 Task: Forward email with the signature Hope Brown with the subject Congratulations on a promotion from softage.8@softage.net to softage.1@softage.net and softage.2@softage.net with BCC to softage.3@softage.net with the message Could you please provide a breakdown of the project assumptions document?
Action: Mouse moved to (1212, 186)
Screenshot: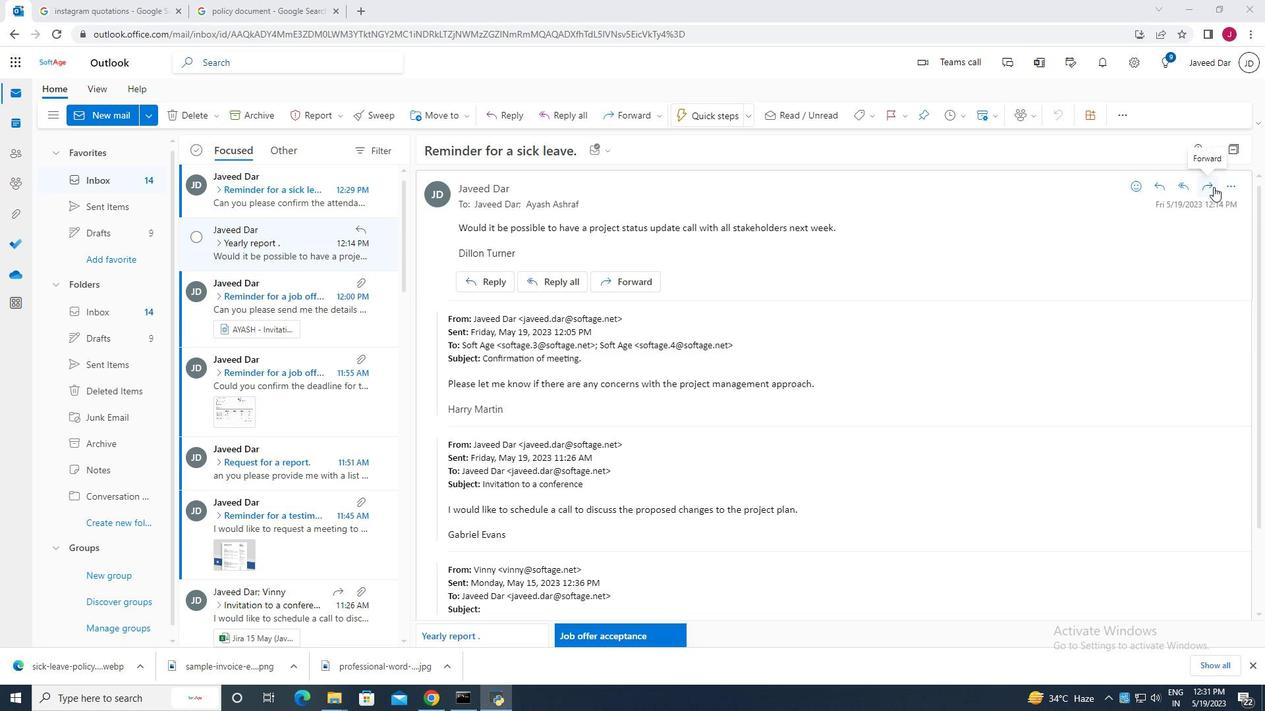 
Action: Mouse pressed left at (1212, 186)
Screenshot: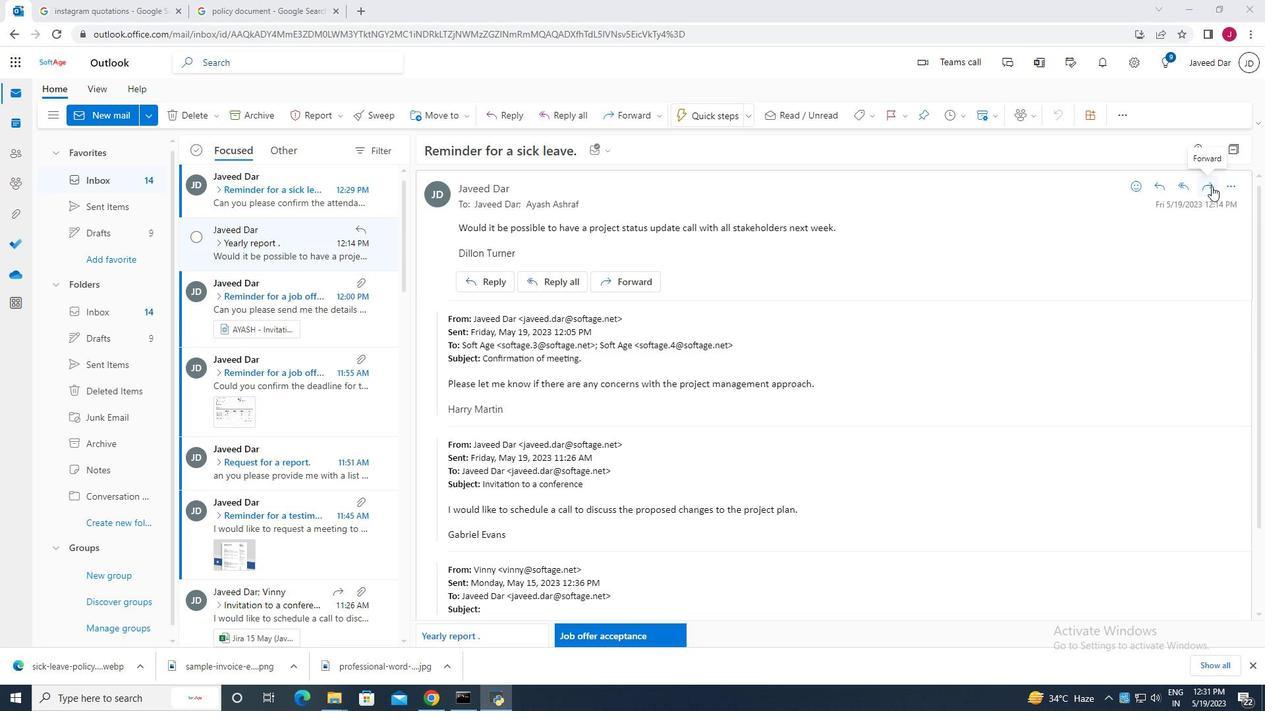 
Action: Mouse moved to (514, 253)
Screenshot: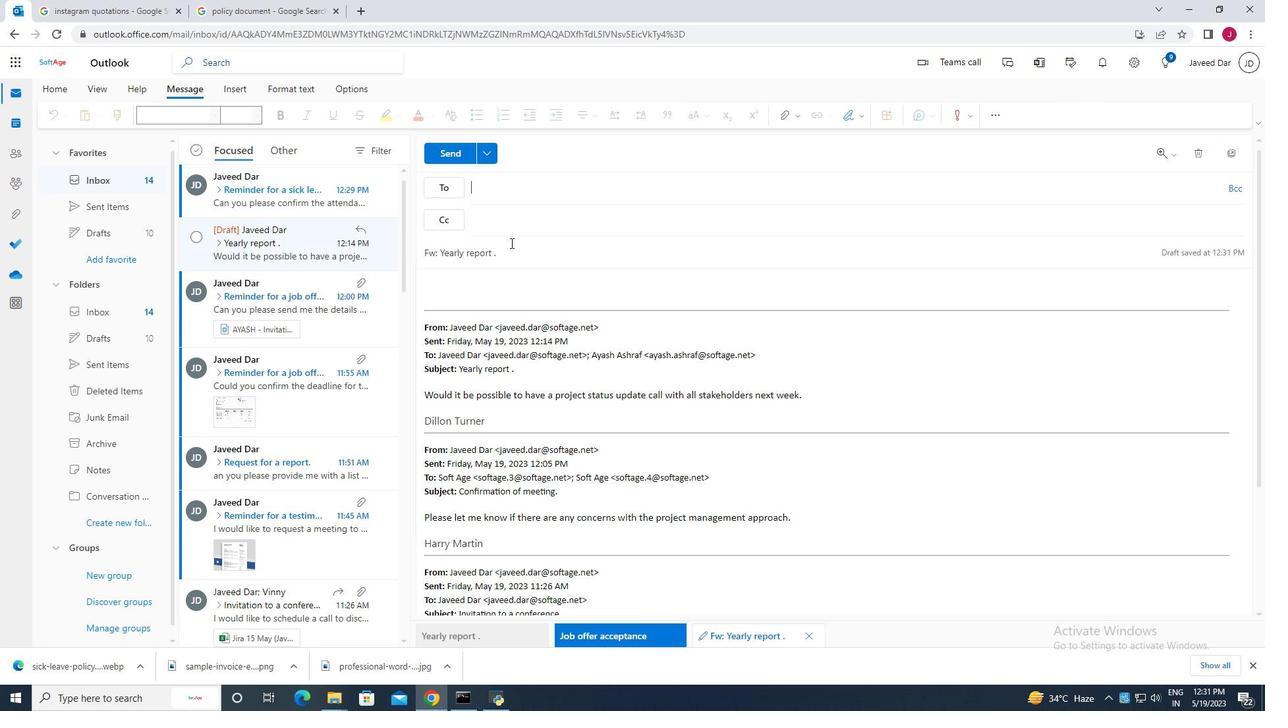
Action: Mouse pressed left at (514, 253)
Screenshot: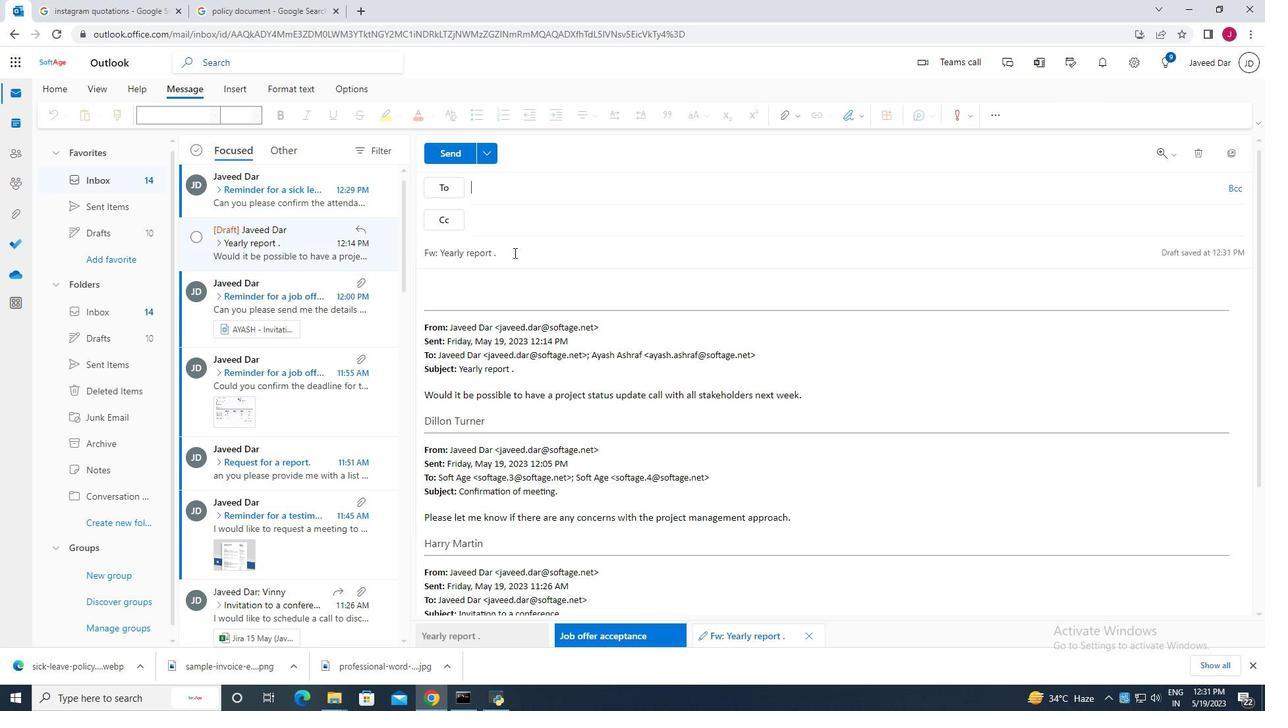 
Action: Mouse moved to (514, 253)
Screenshot: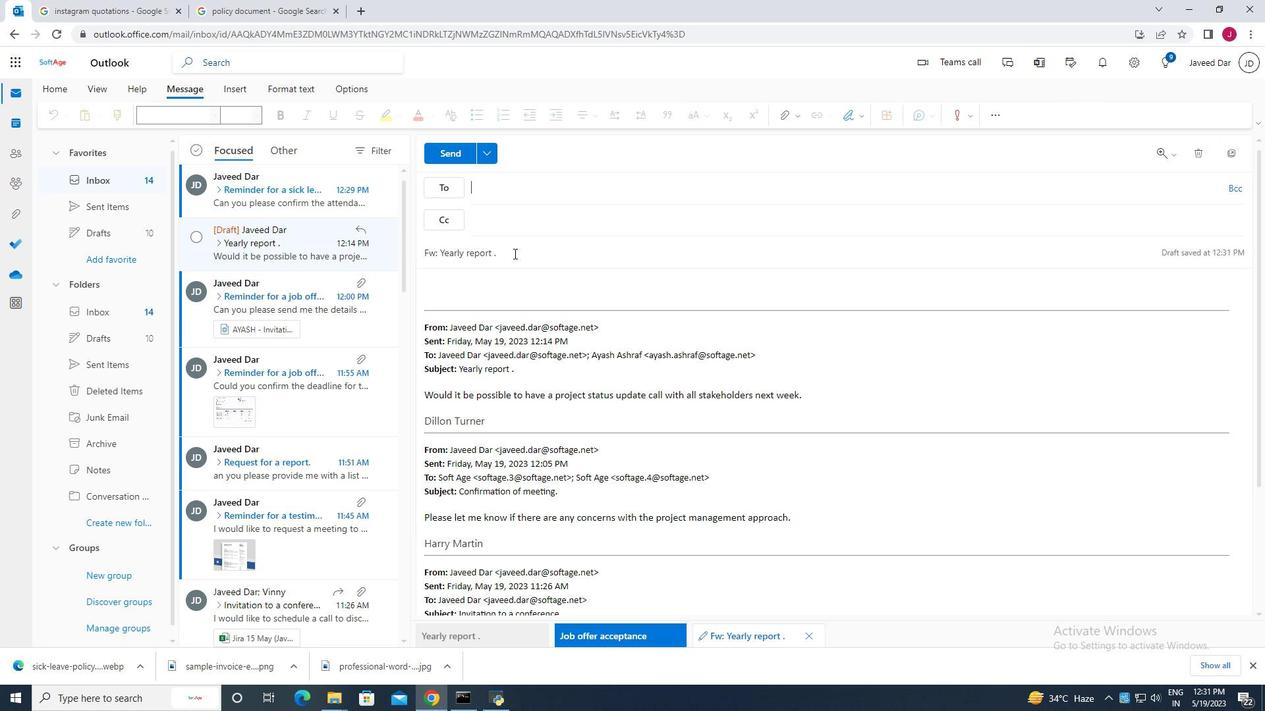 
Action: Key pressed <Key.backspace><Key.backspace><Key.backspace><Key.backspace><Key.backspace><Key.backspace><Key.backspace><Key.backspace><Key.backspace><Key.backspace><Key.backspace><Key.backspace><Key.backspace><Key.backspace><Key.backspace><Key.backspace><Key.backspace><Key.backspace><Key.backspace><Key.backspace><Key.backspace><Key.backspace><Key.caps_lock>C<Key.caps_lock>ongratulations<Key.space>on<Key.space>a<Key.space>promotion<Key.space>
Screenshot: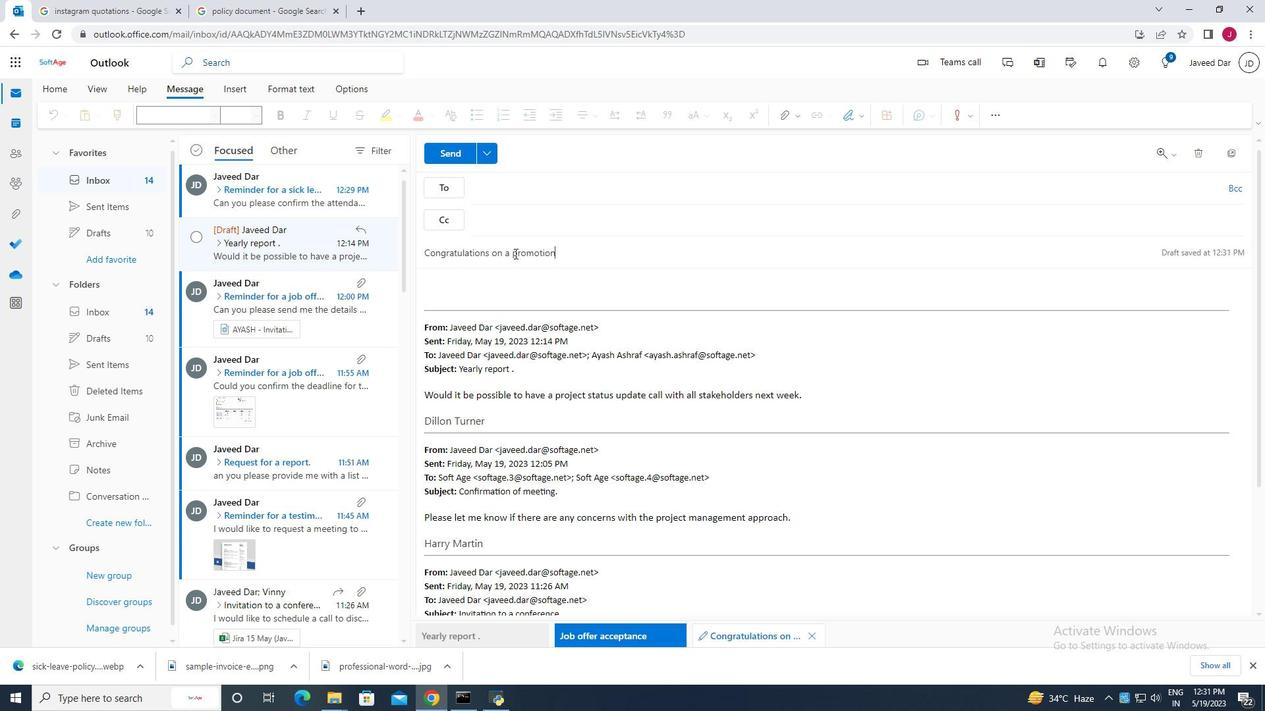 
Action: Mouse moved to (510, 285)
Screenshot: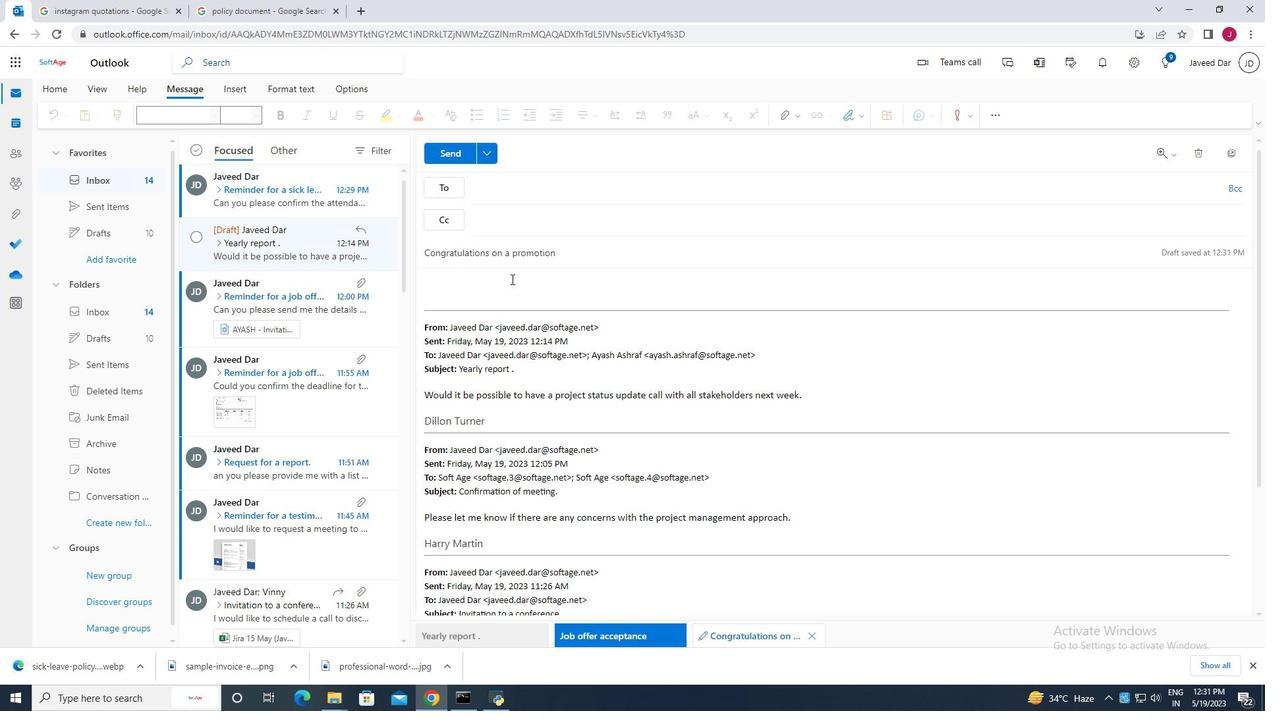 
Action: Mouse pressed left at (510, 285)
Screenshot: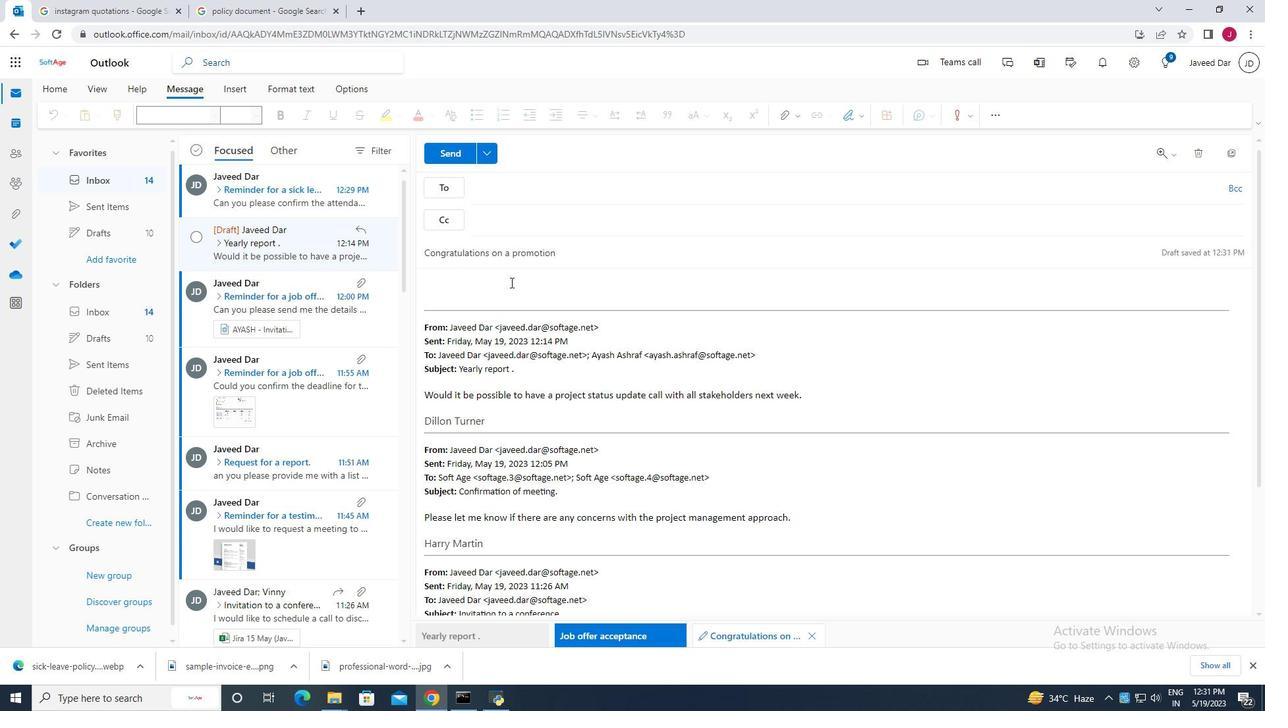 
Action: Mouse moved to (511, 285)
Screenshot: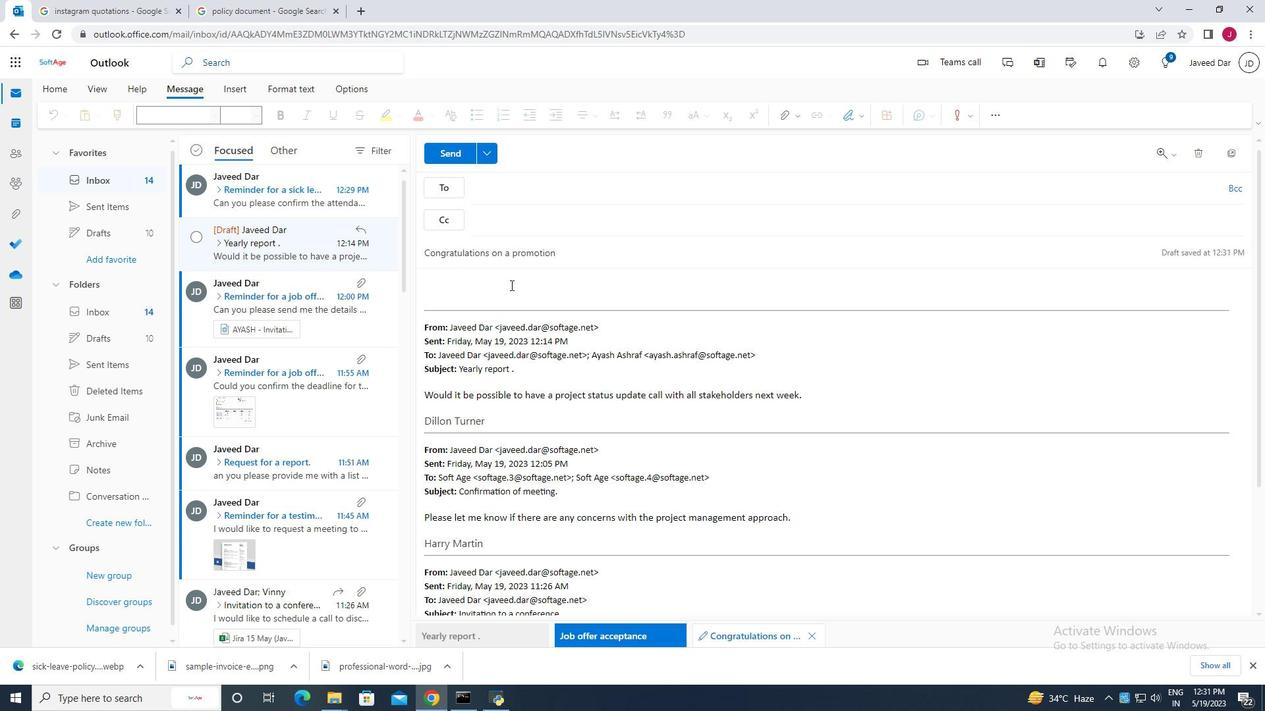 
Action: Key pressed <Key.caps_lock>C<Key.caps_lock>ould<Key.space>you<Key.space>please<Key.space>provide<Key.space>a<Key.space>breakdown<Key.space>of<Key.space>the<Key.space>projec<Key.space><Key.backspace>t<Key.space>assumo<Key.backspace>ptions<Key.space>document.
Screenshot: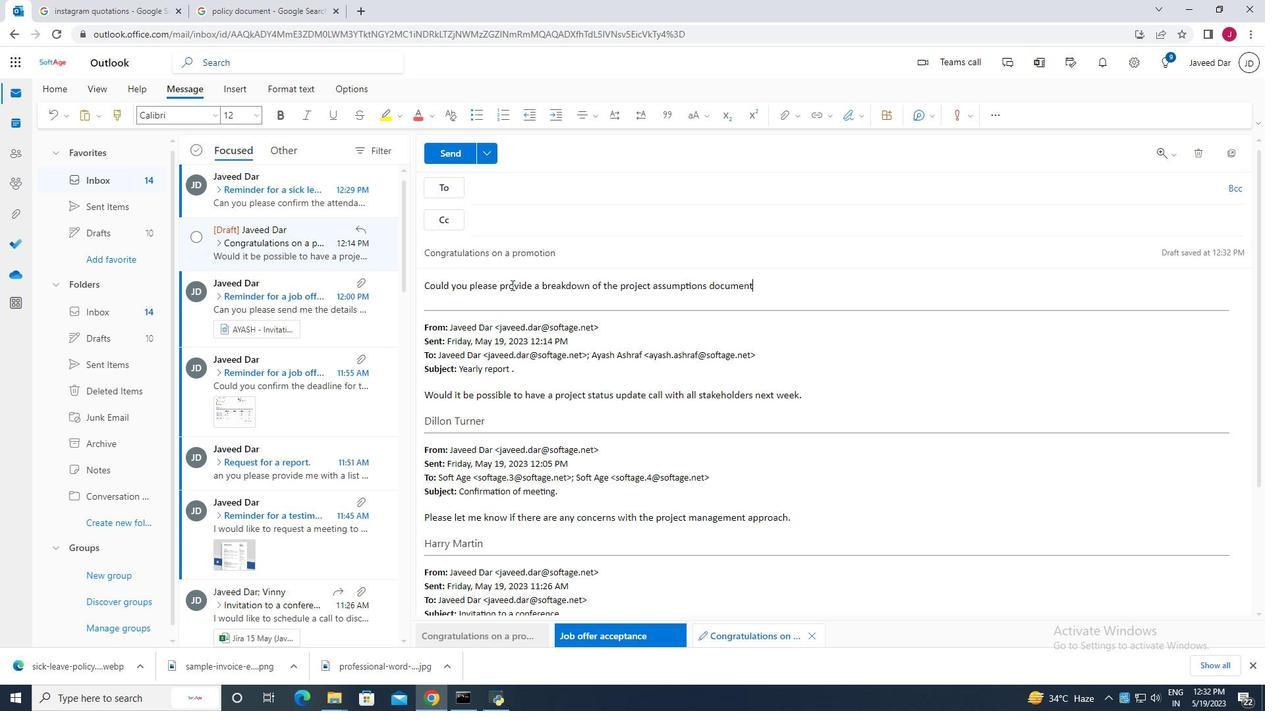 
Action: Mouse moved to (853, 117)
Screenshot: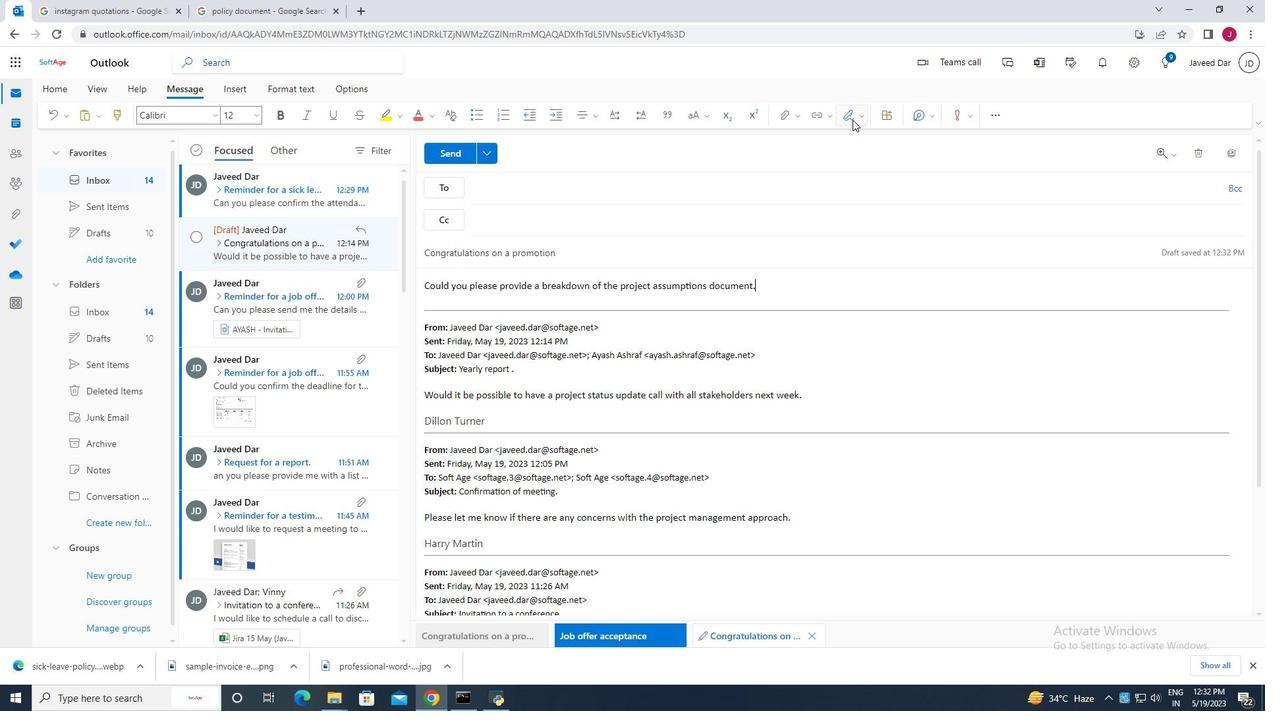 
Action: Mouse pressed left at (853, 117)
Screenshot: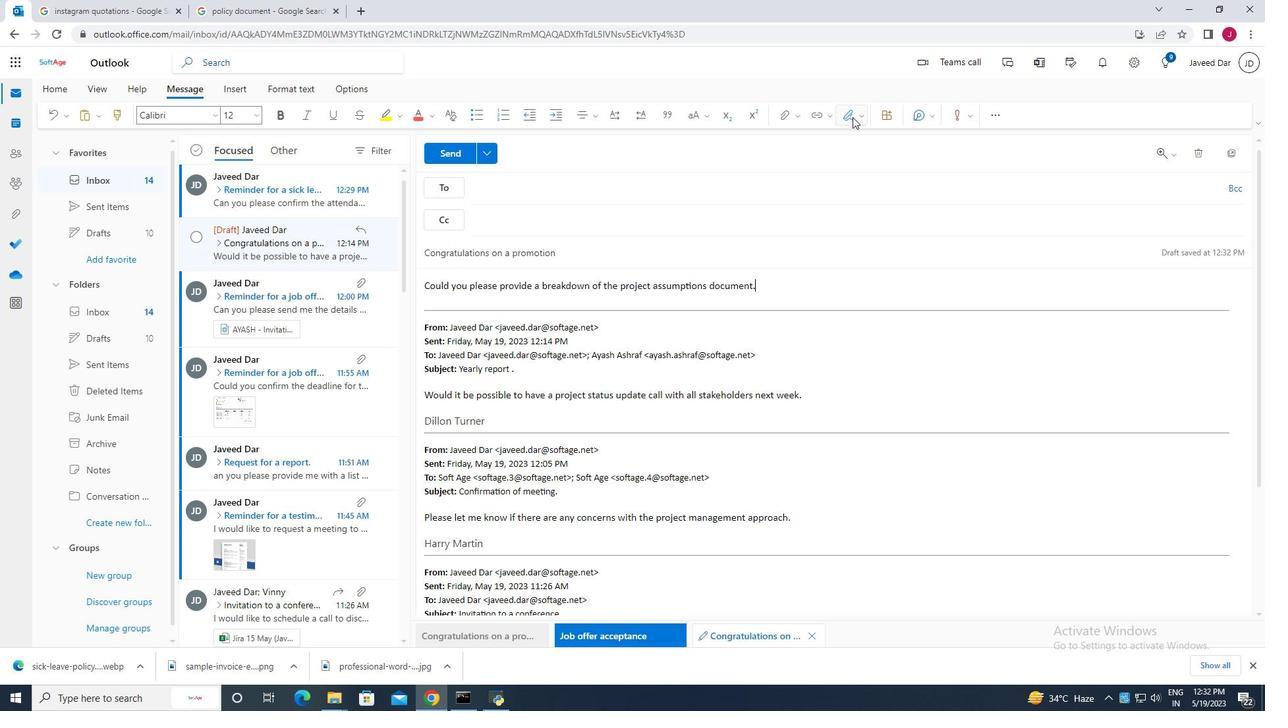 
Action: Mouse moved to (833, 168)
Screenshot: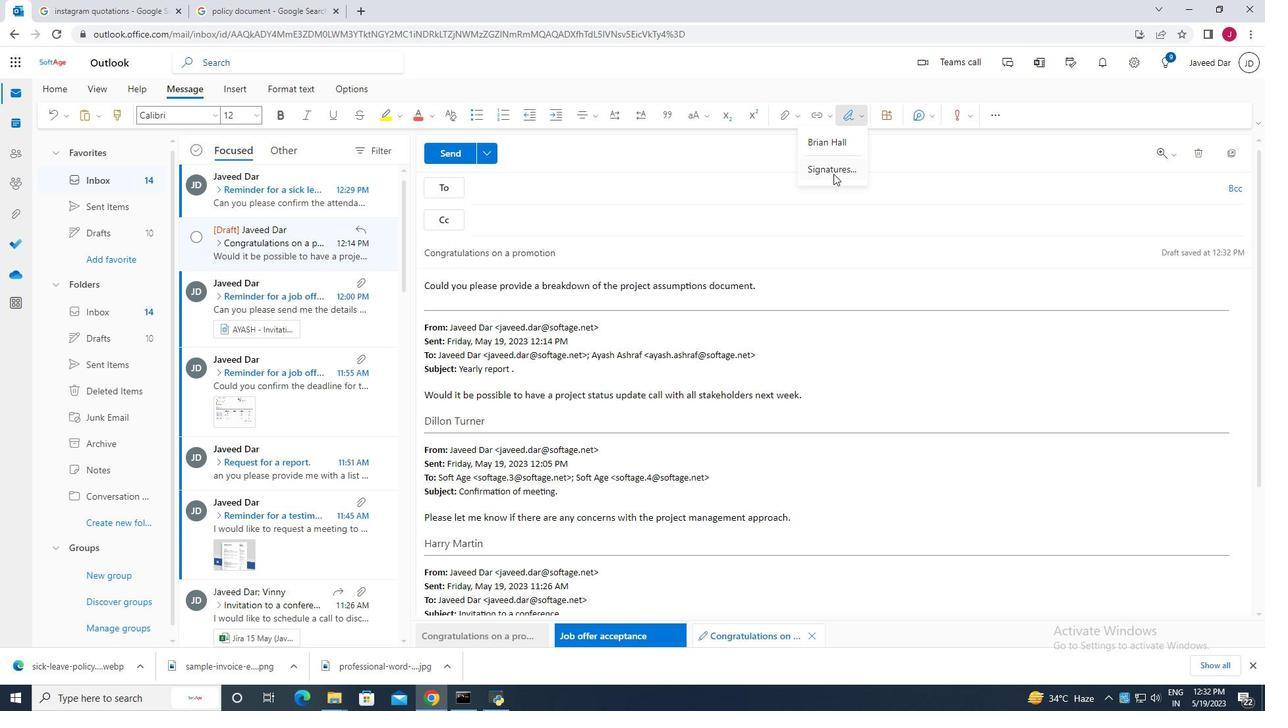 
Action: Mouse pressed left at (833, 168)
Screenshot: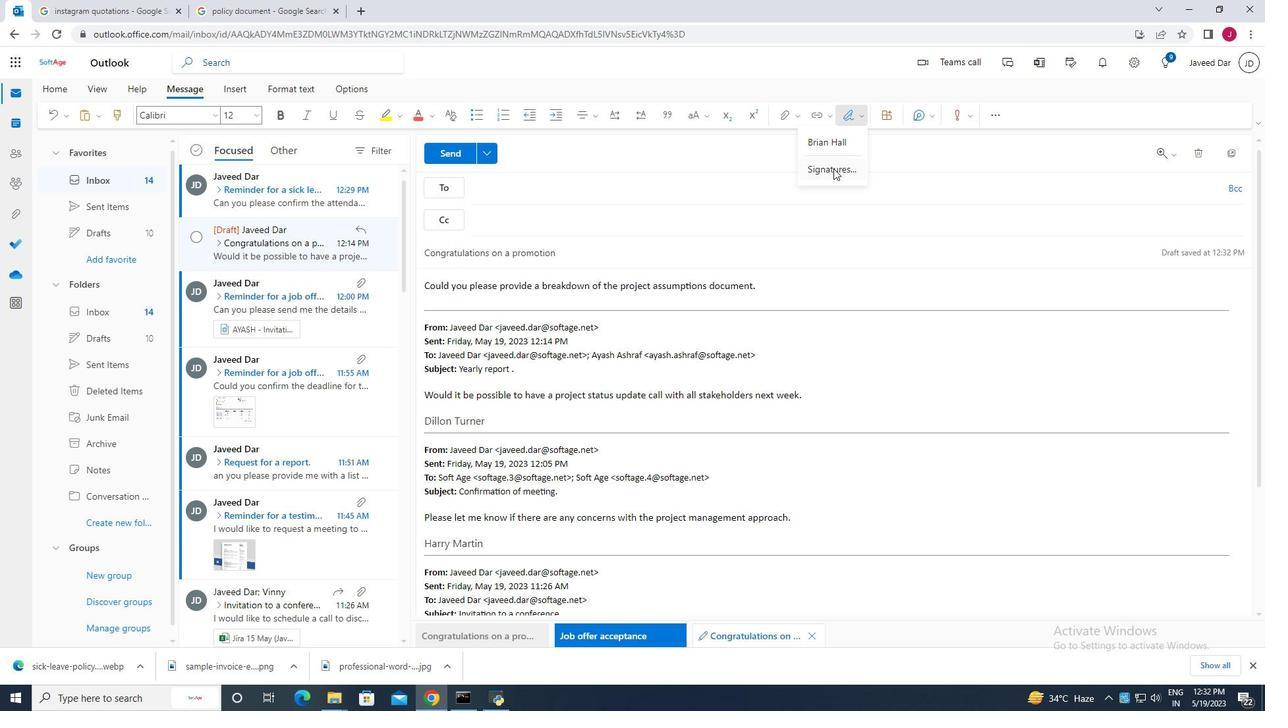 
Action: Mouse moved to (889, 222)
Screenshot: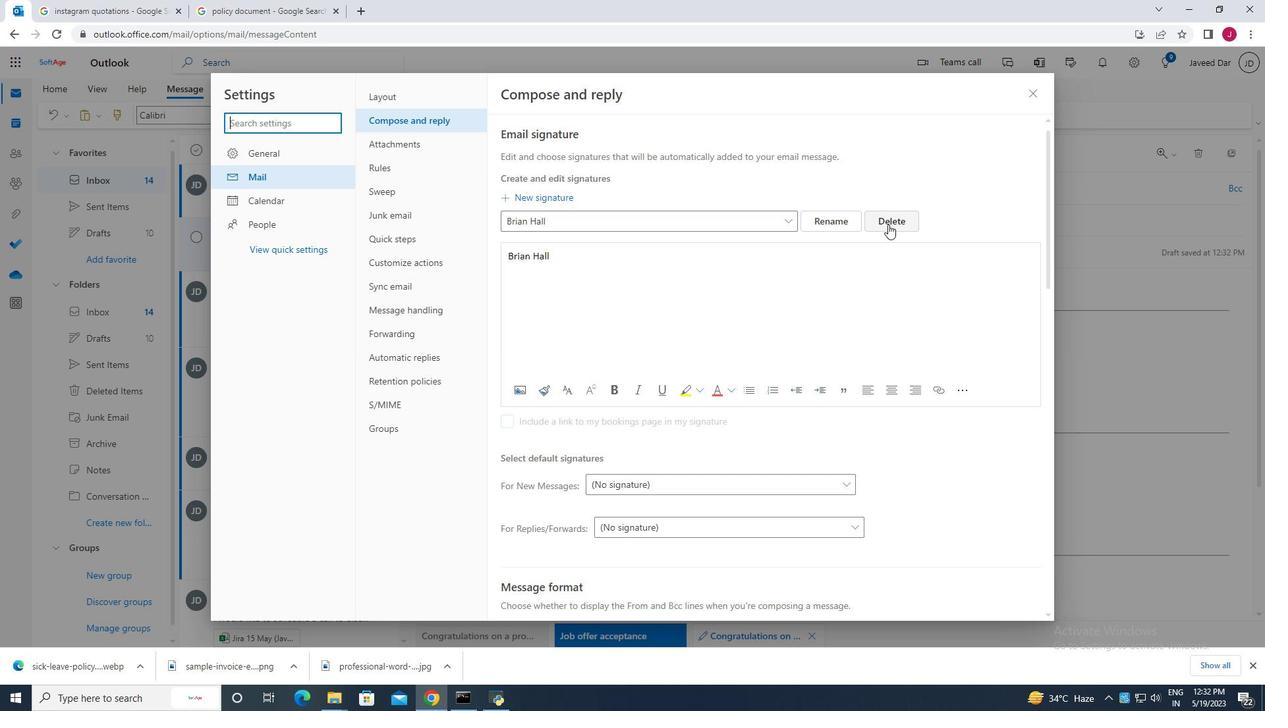 
Action: Mouse pressed left at (889, 222)
Screenshot: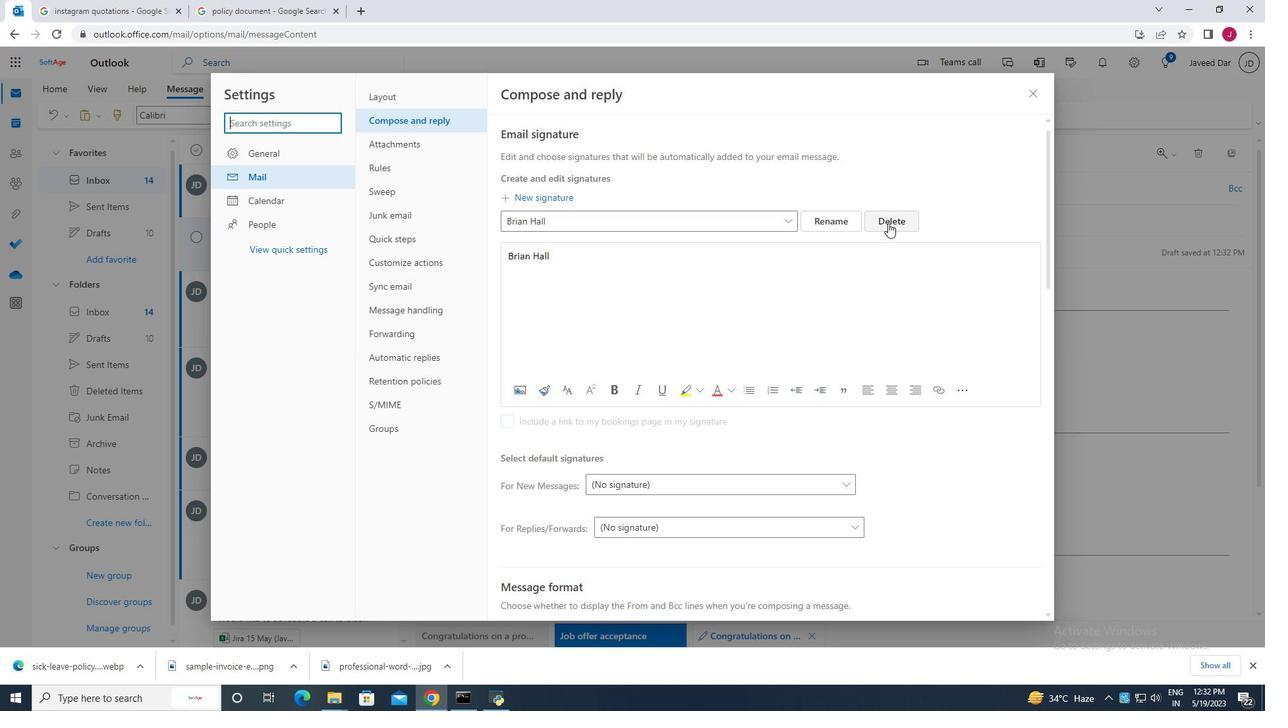 
Action: Mouse moved to (671, 222)
Screenshot: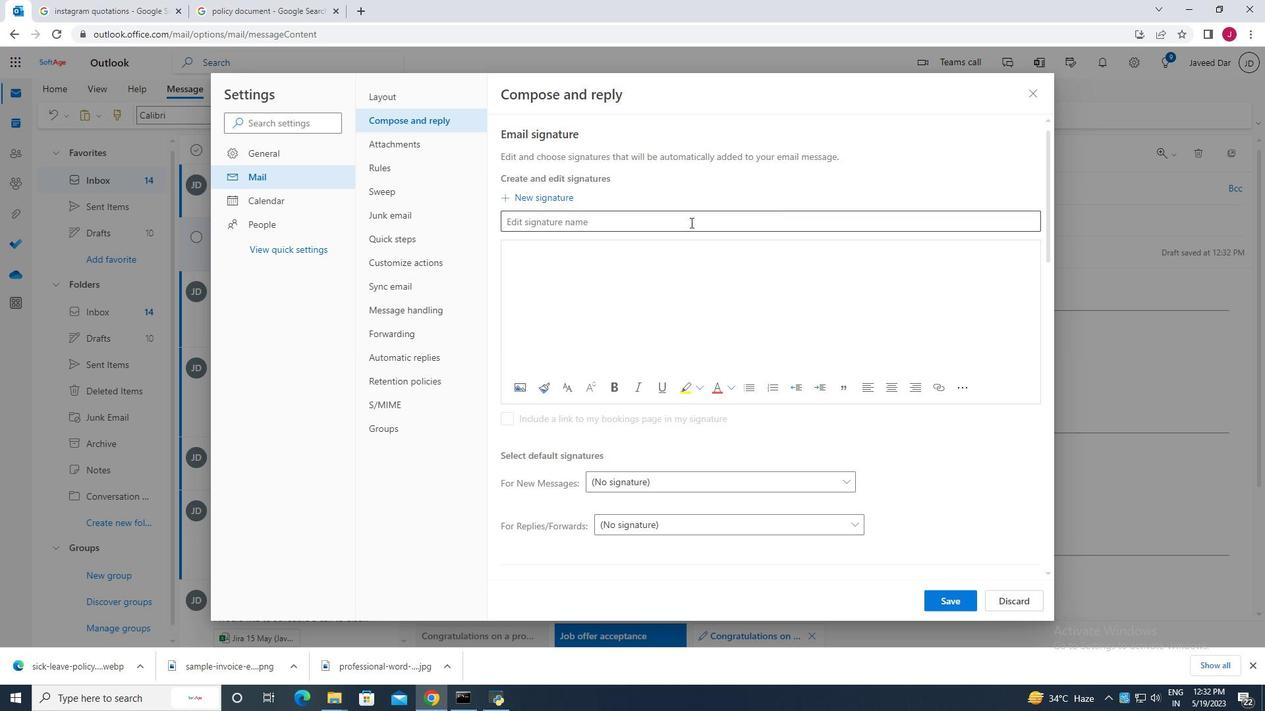 
Action: Mouse pressed left at (671, 222)
Screenshot: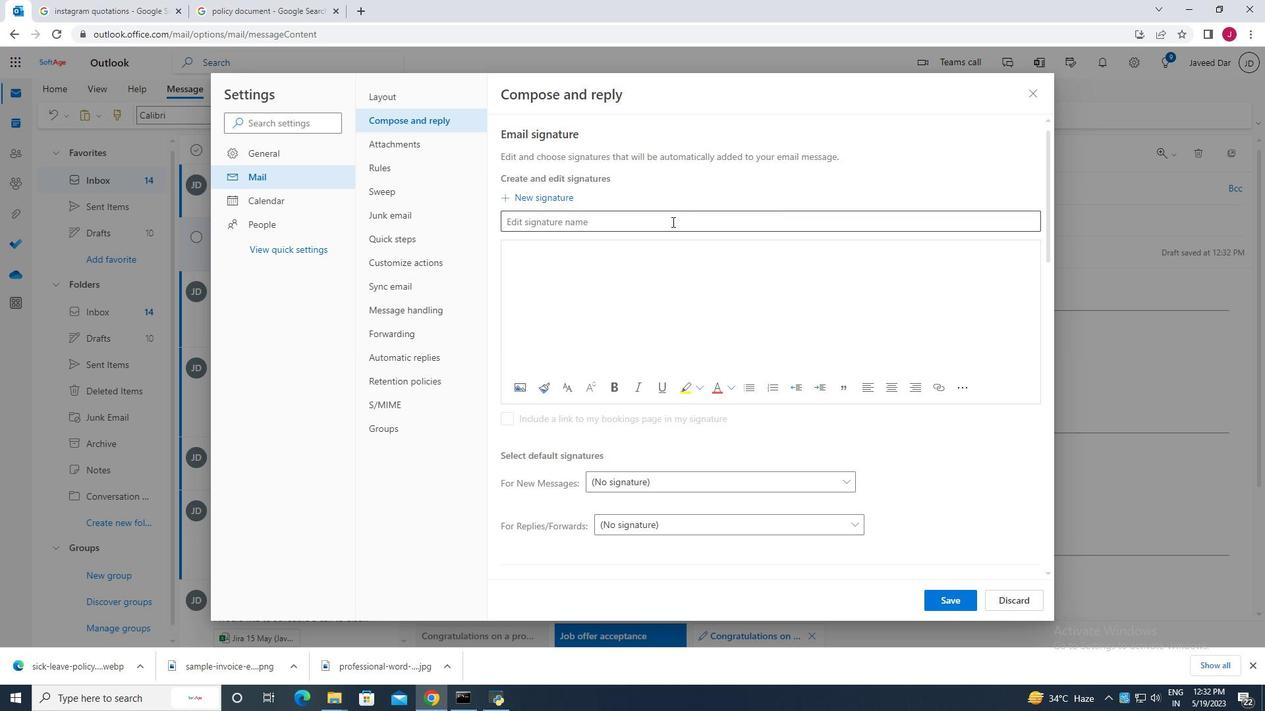 
Action: Key pressed <Key.caps_lock>H<Key.caps_lock>ope<Key.space><Key.caps_lock>B<Key.caps_lock>rown
Screenshot: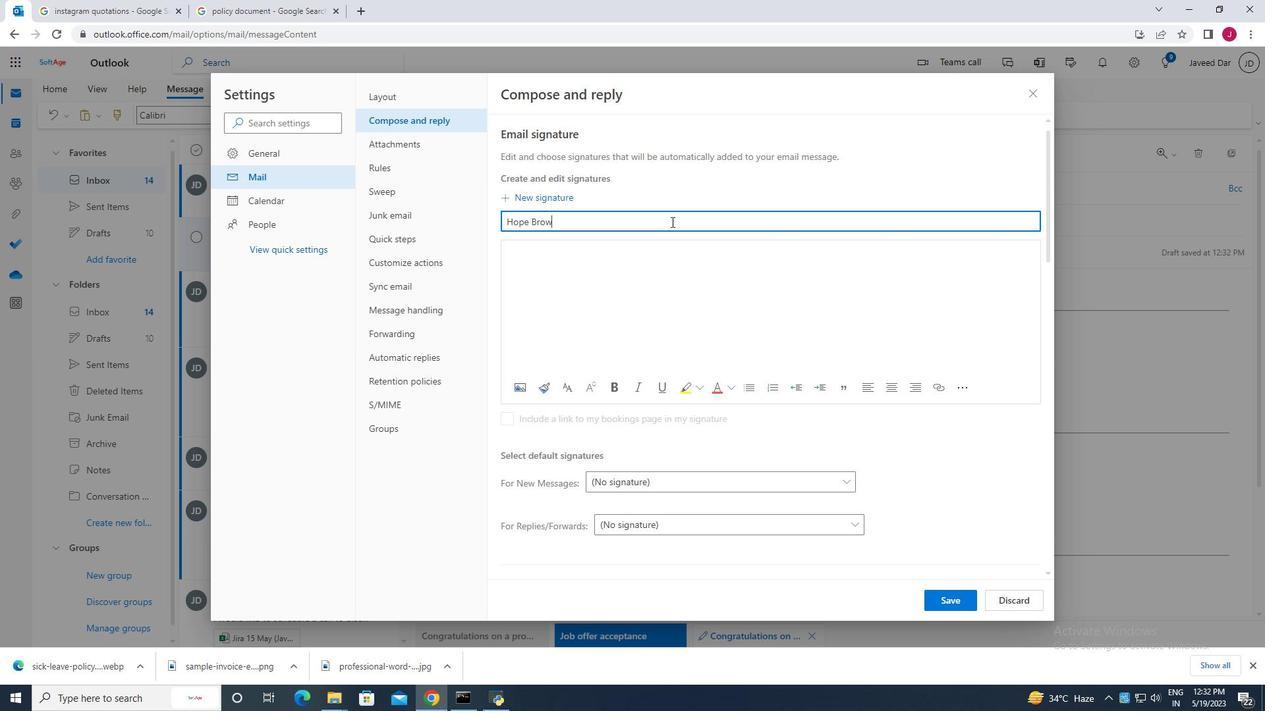 
Action: Mouse moved to (516, 257)
Screenshot: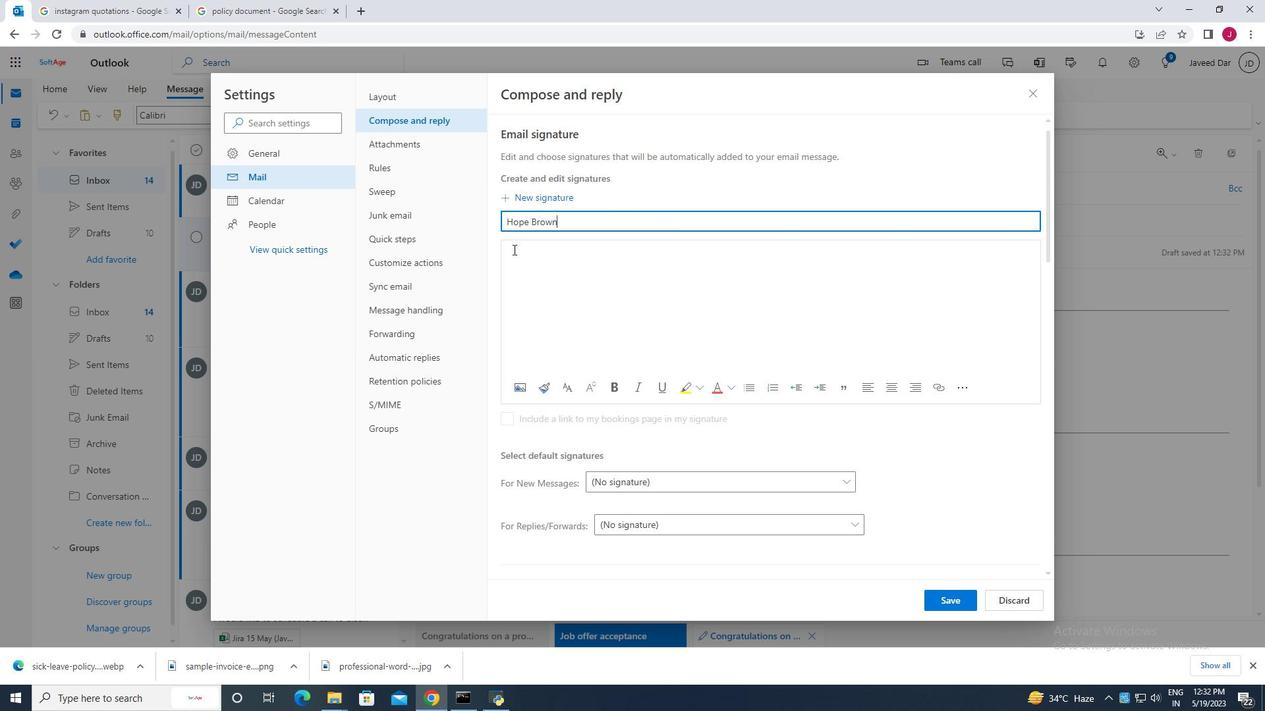 
Action: Mouse pressed left at (516, 257)
Screenshot: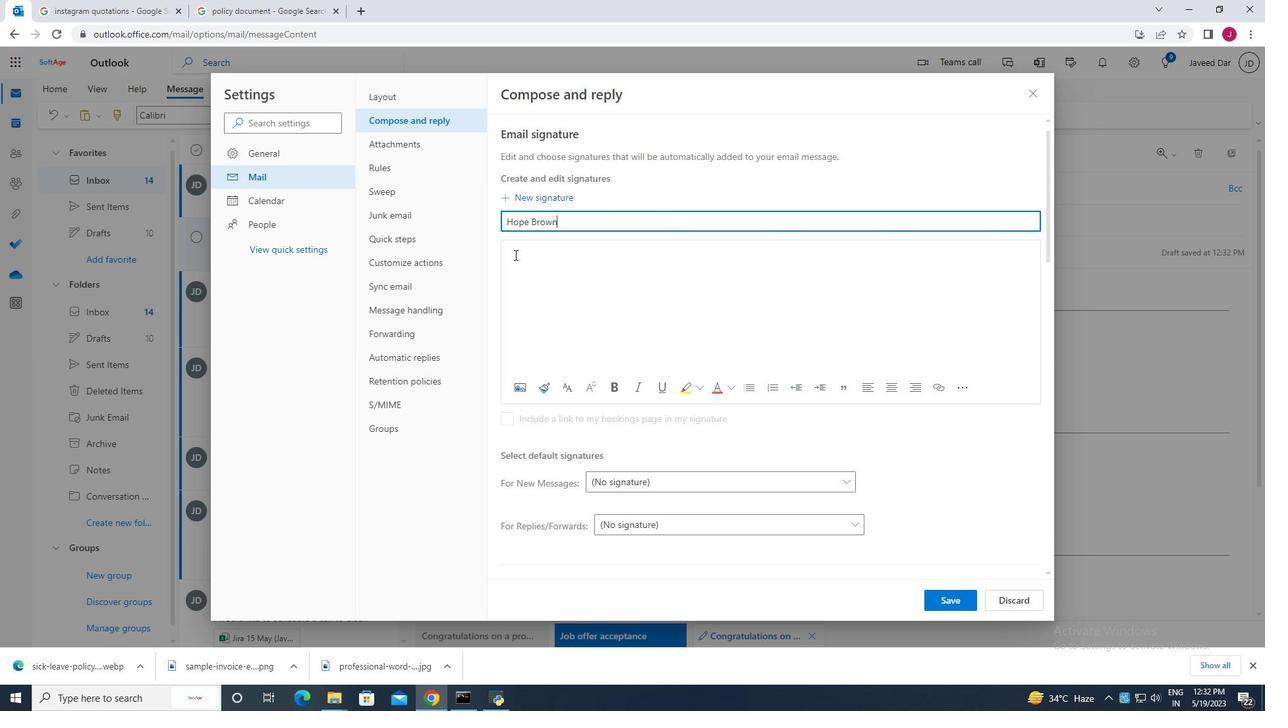 
Action: Key pressed <Key.caps_lock>H<Key.caps_lock>ope<Key.space><Key.caps_lock>B<Key.caps_lock>rown
Screenshot: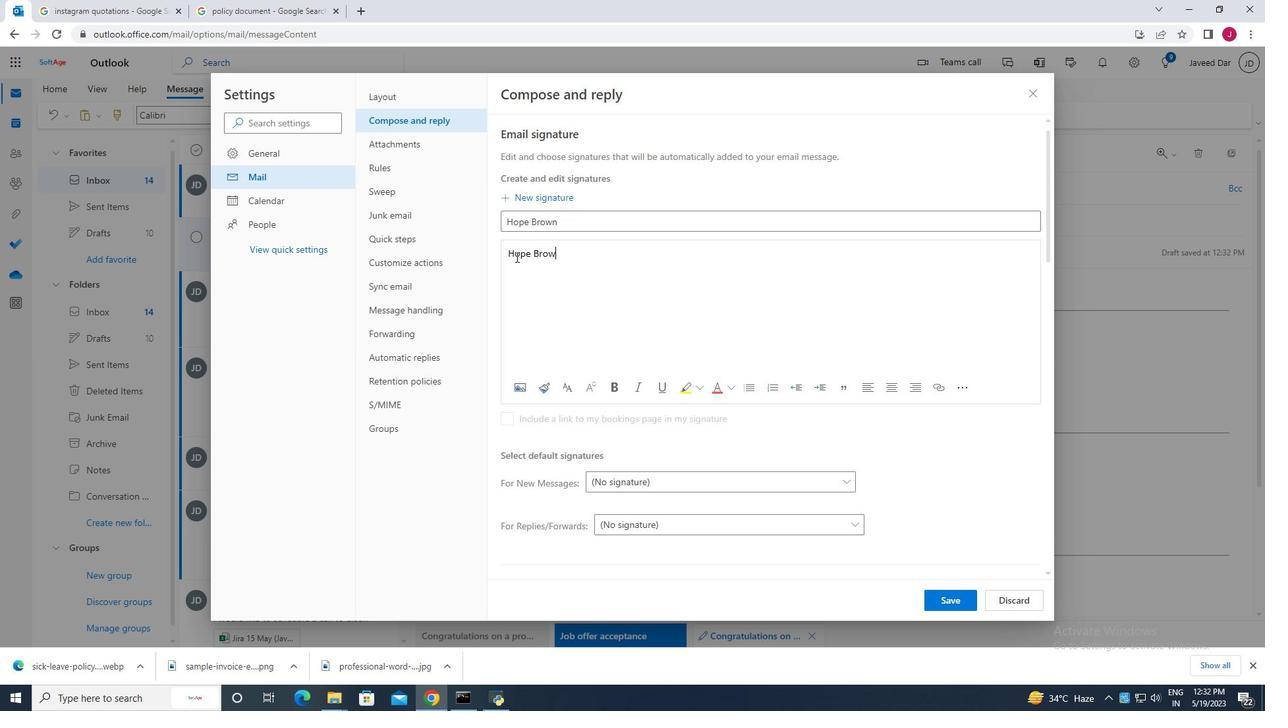 
Action: Mouse moved to (955, 599)
Screenshot: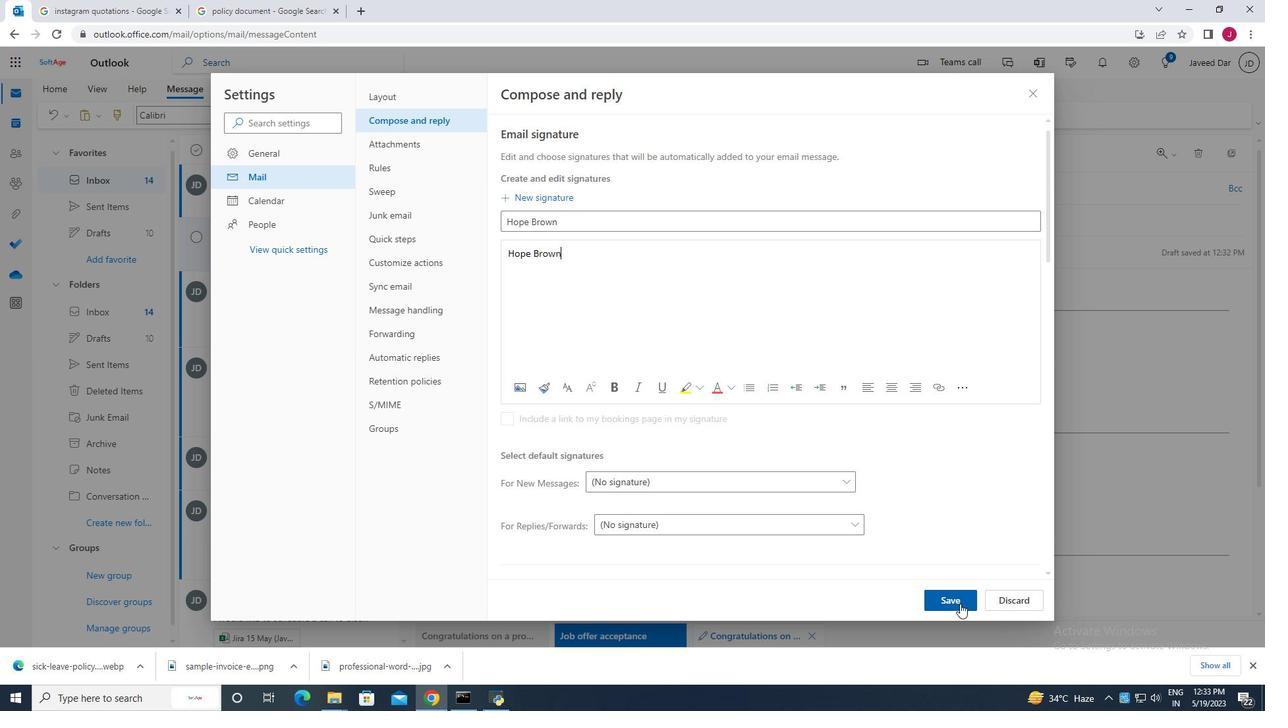 
Action: Mouse pressed left at (955, 599)
Screenshot: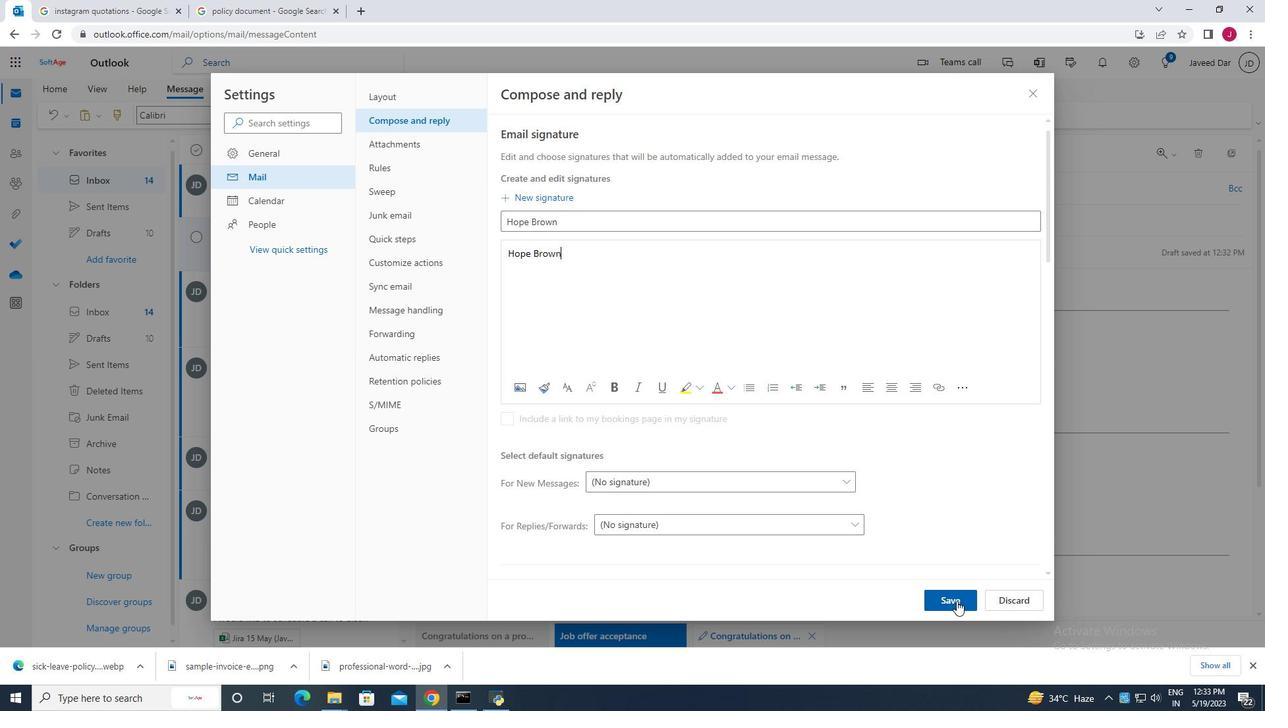
Action: Mouse moved to (1031, 98)
Screenshot: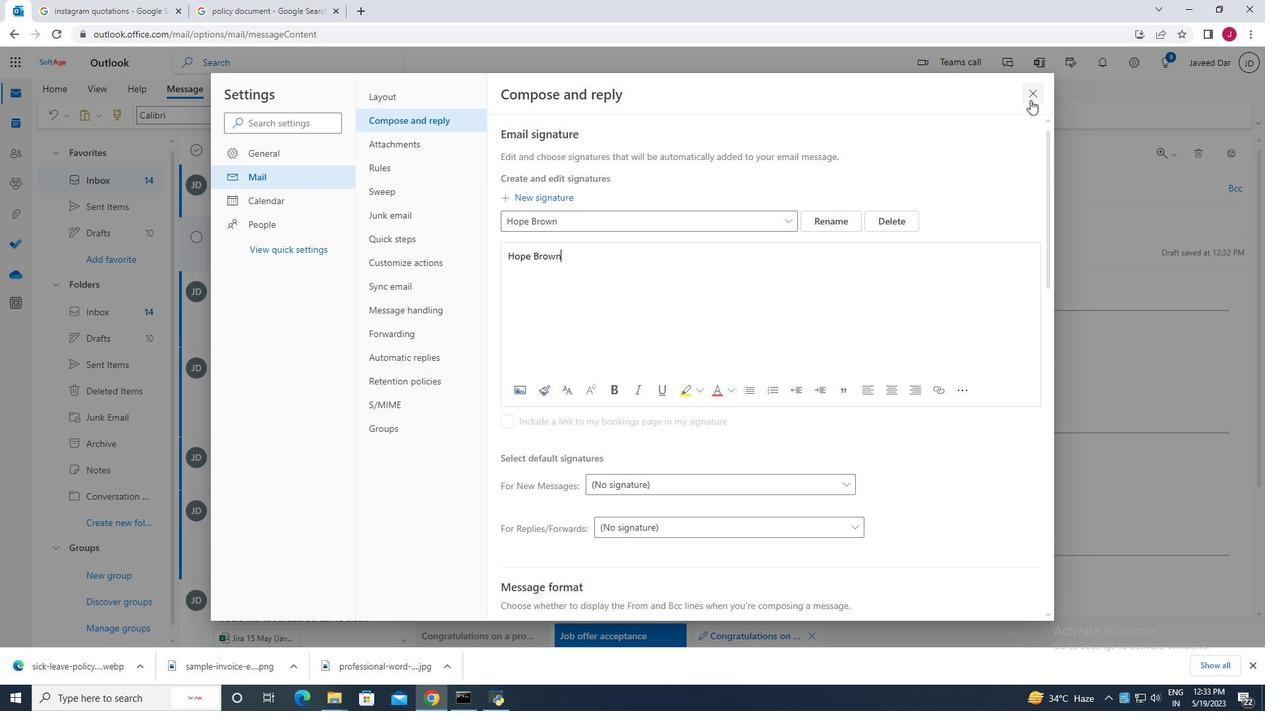 
Action: Mouse pressed left at (1031, 98)
Screenshot: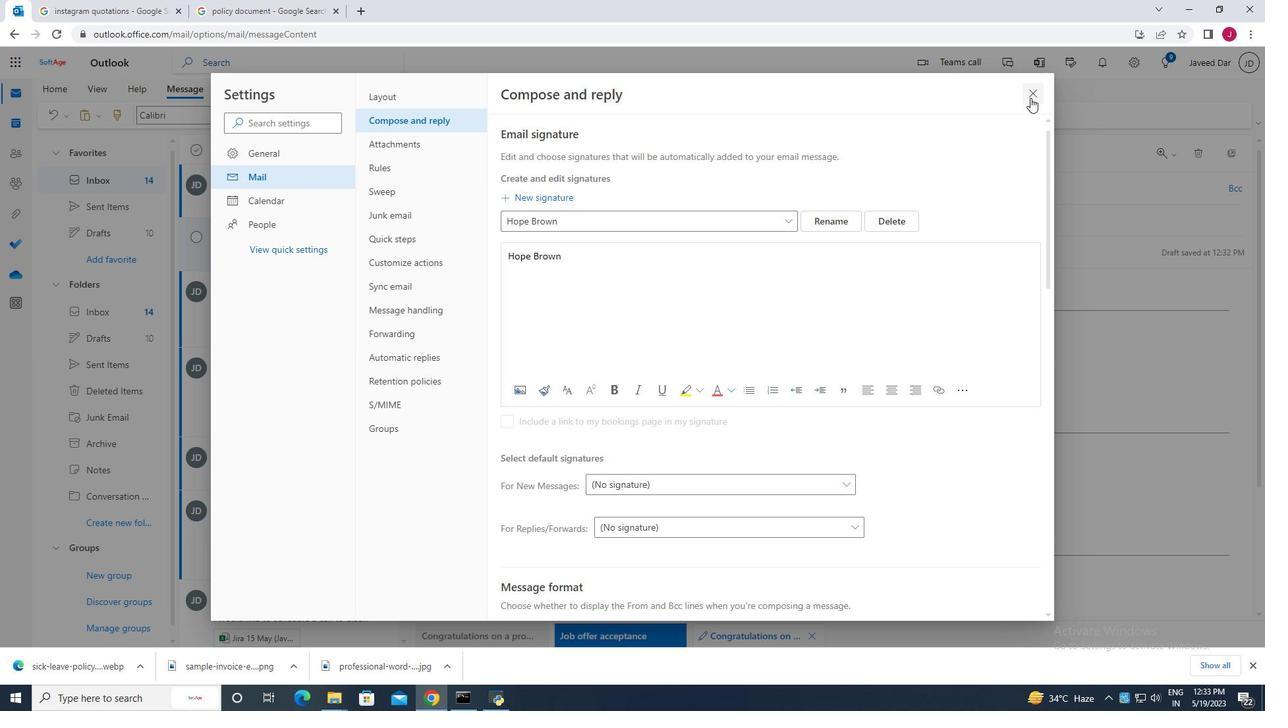 
Action: Mouse moved to (847, 117)
Screenshot: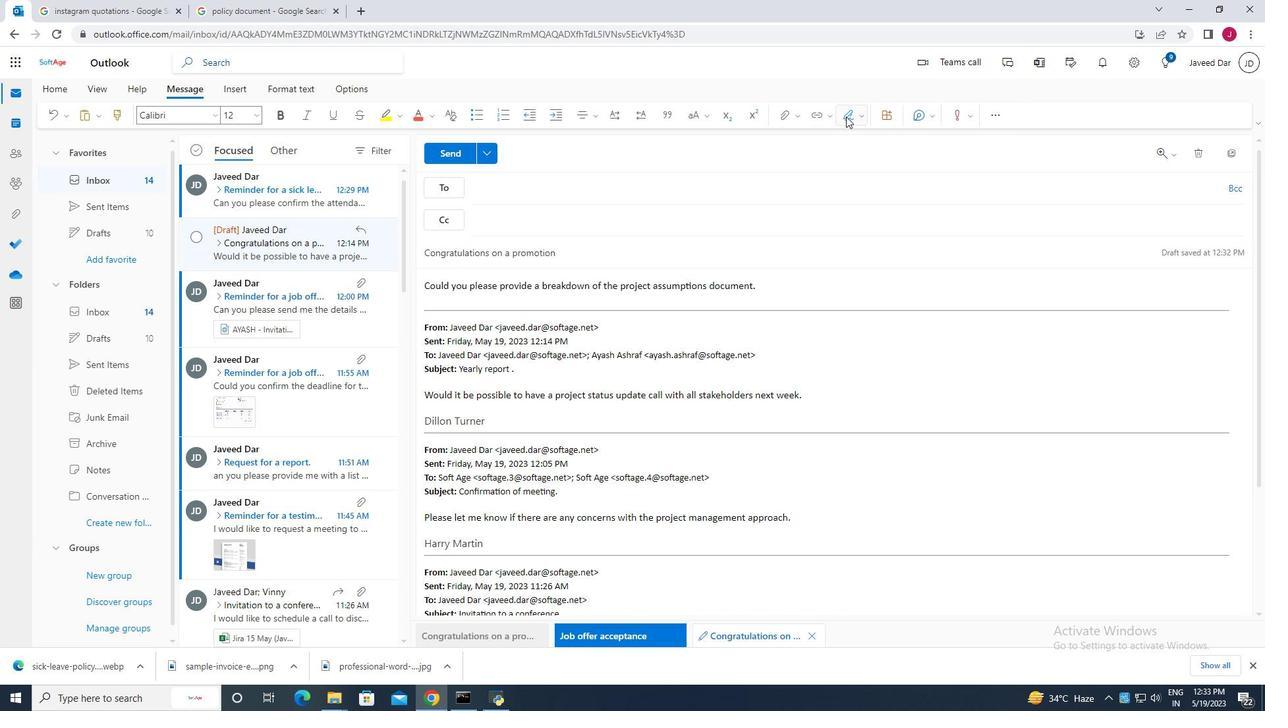 
Action: Mouse pressed left at (847, 117)
Screenshot: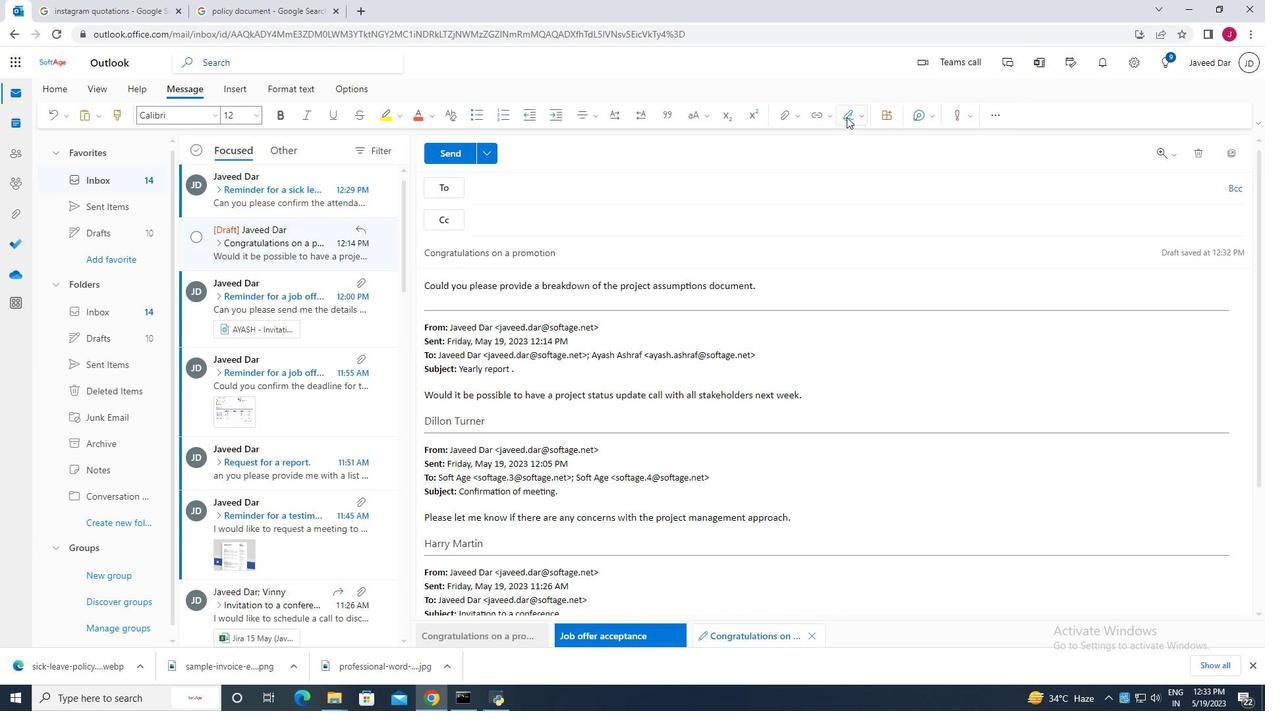 
Action: Mouse moved to (830, 142)
Screenshot: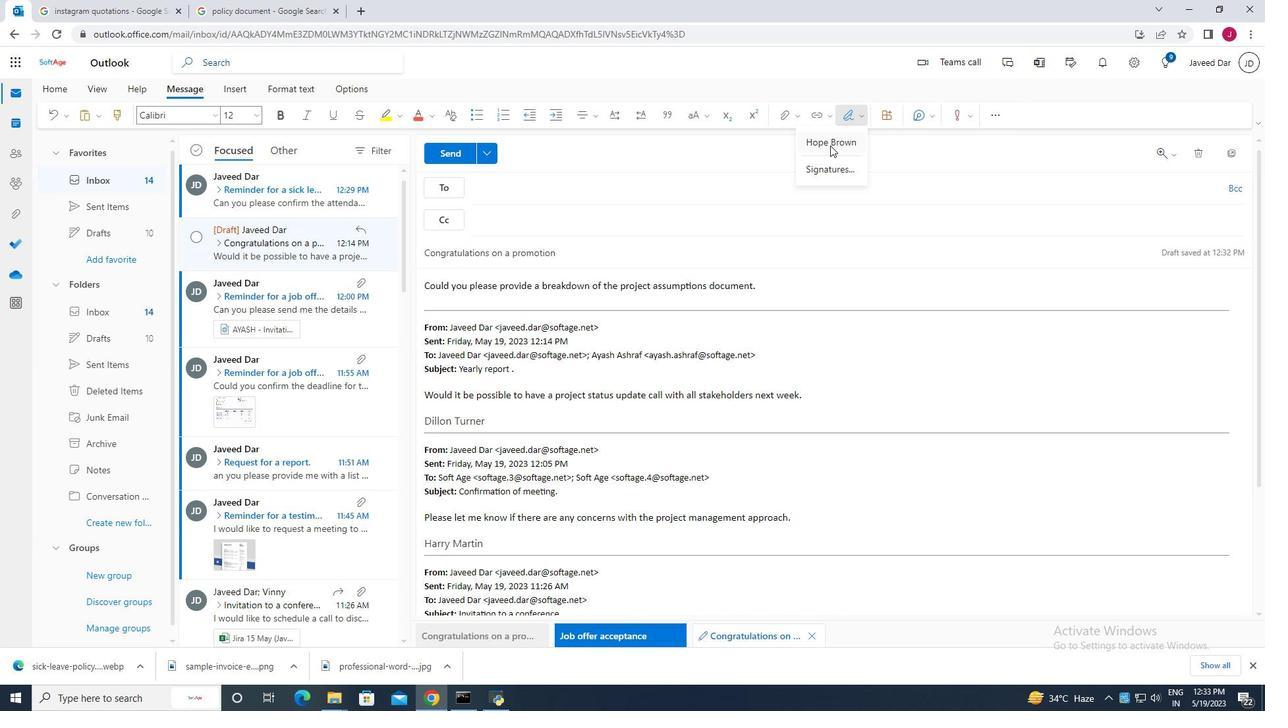 
Action: Mouse pressed left at (830, 142)
Screenshot: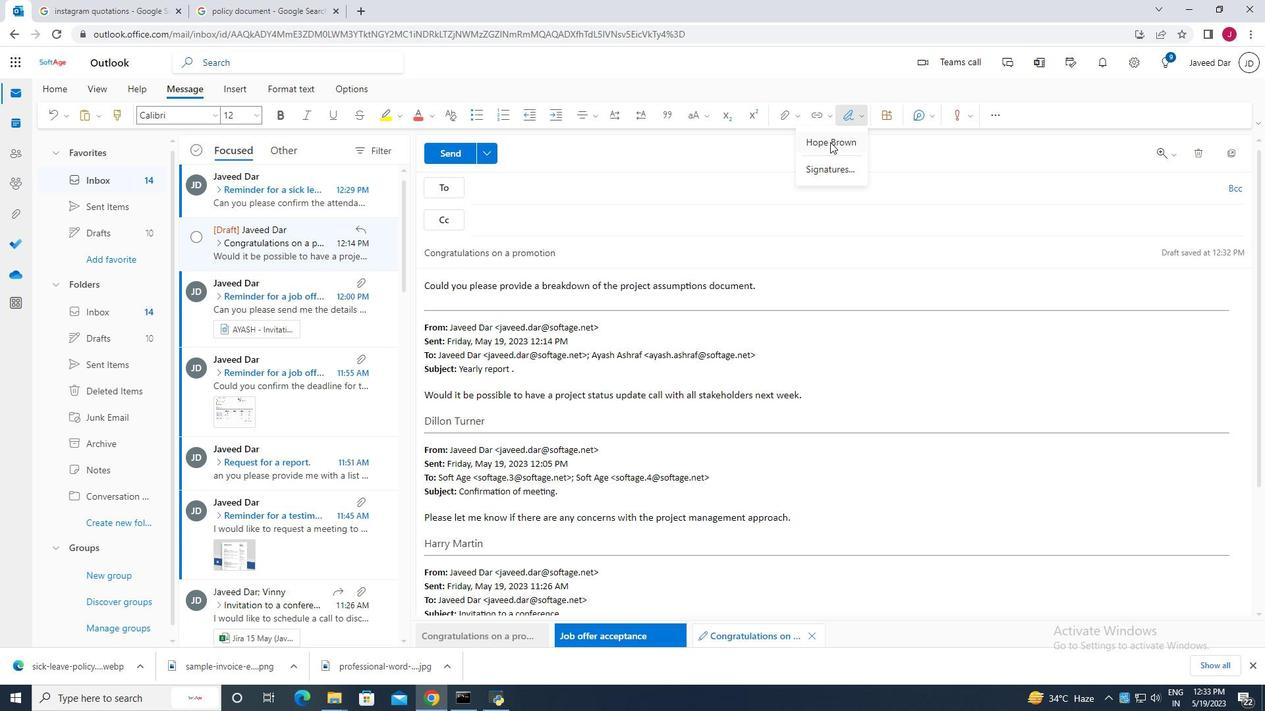 
Action: Mouse moved to (539, 189)
Screenshot: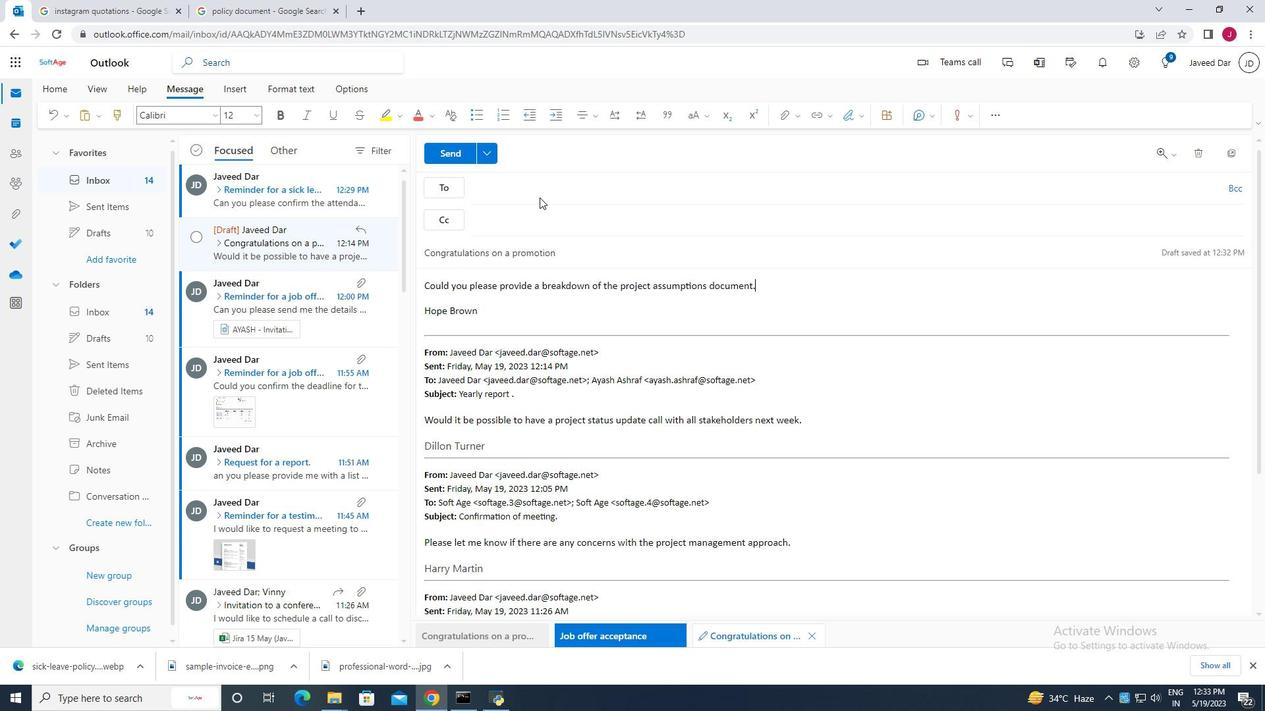 
Action: Mouse pressed left at (539, 189)
Screenshot: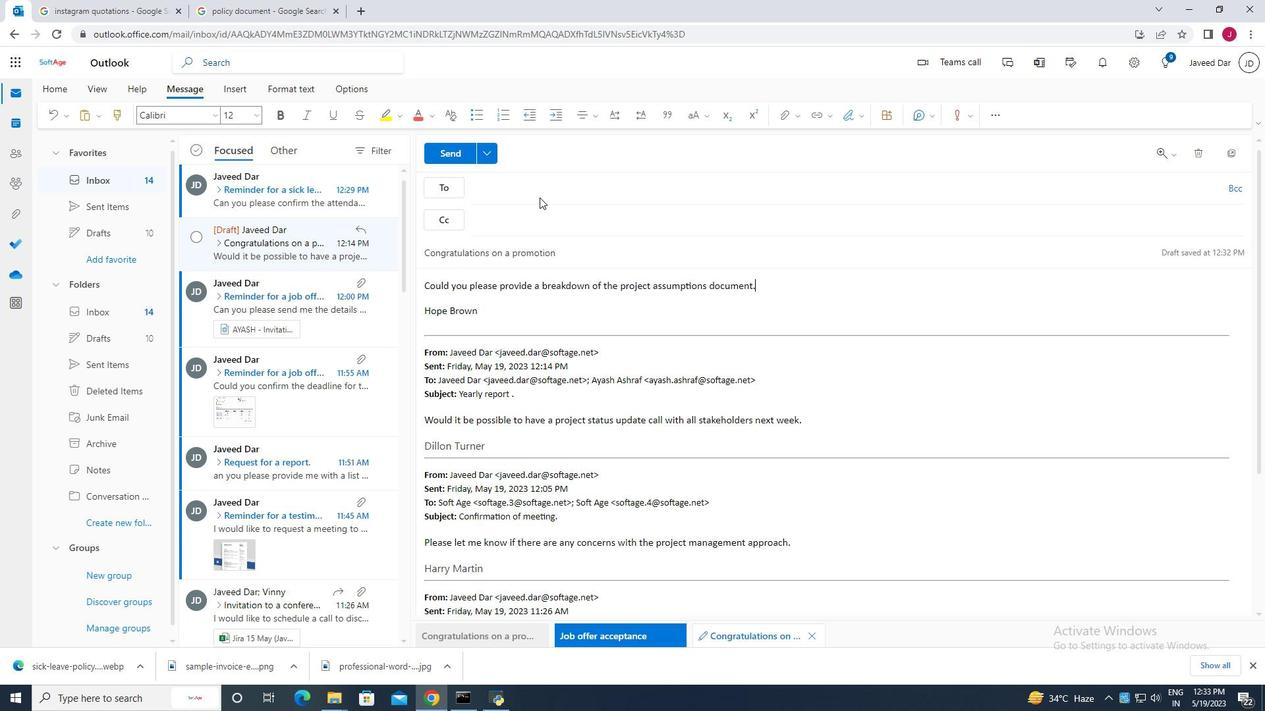 
Action: Key pressed softage.1
Screenshot: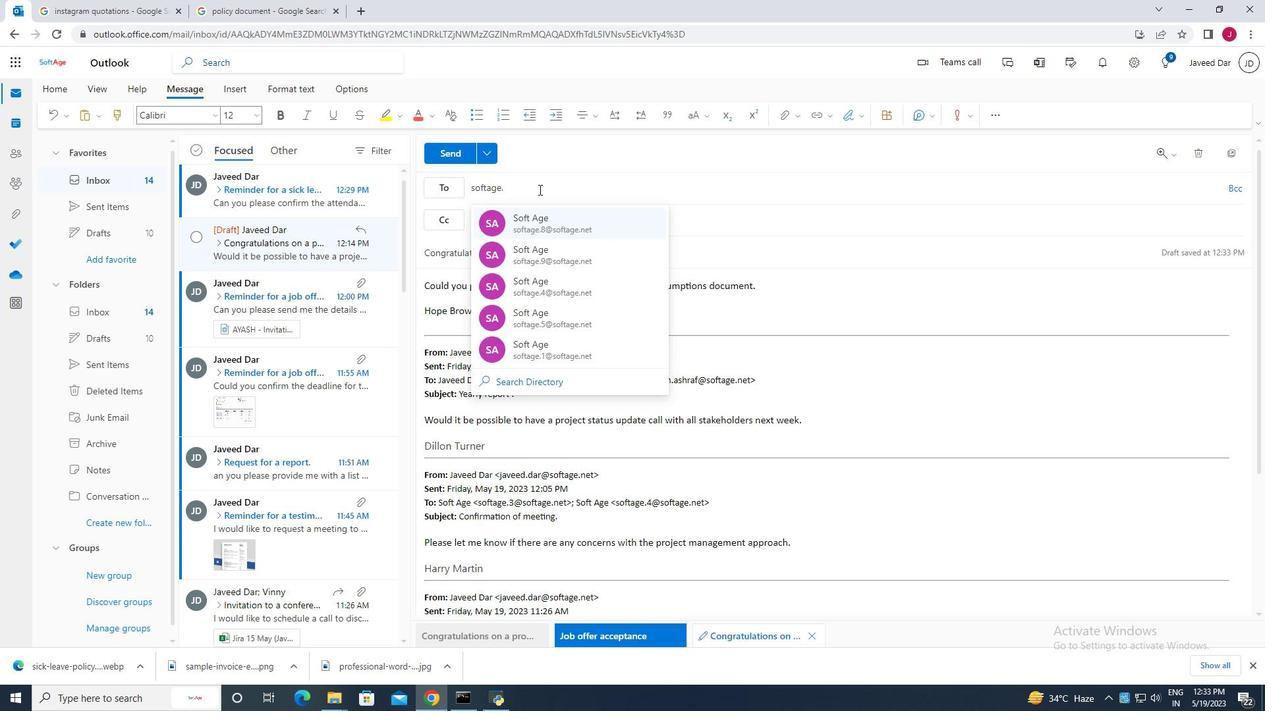 
Action: Mouse moved to (571, 222)
Screenshot: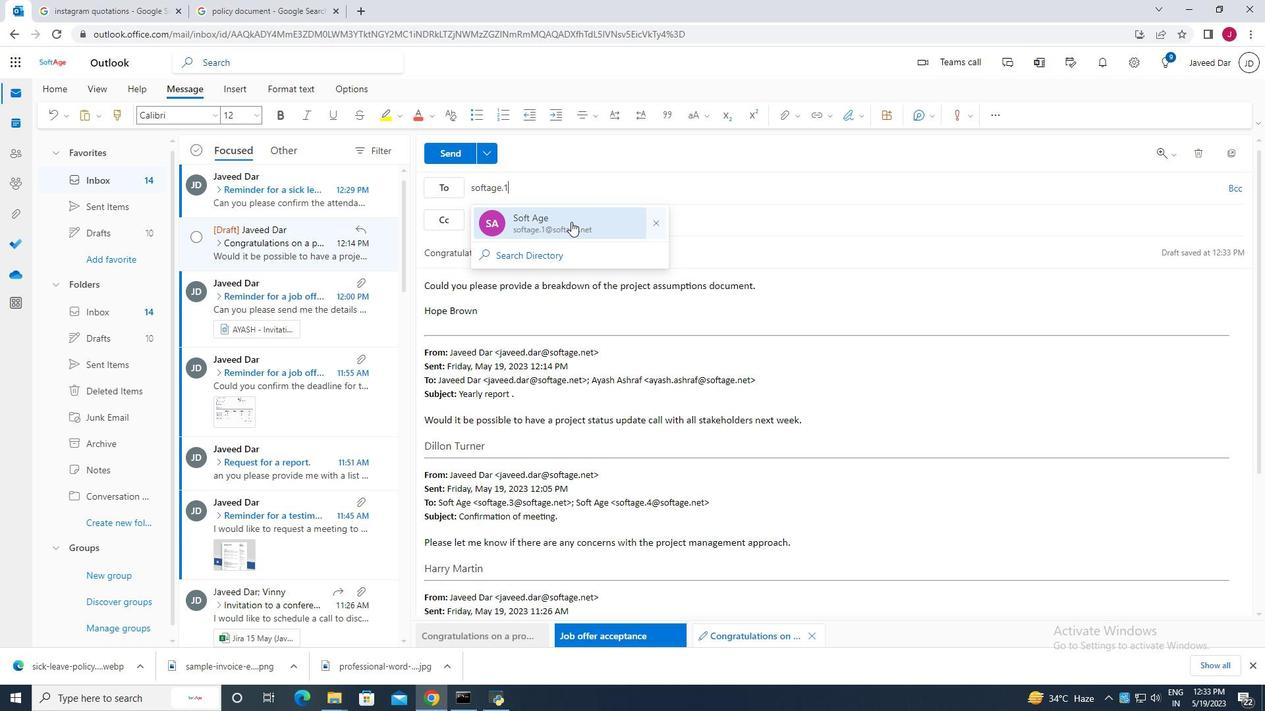 
Action: Mouse pressed left at (571, 222)
Screenshot: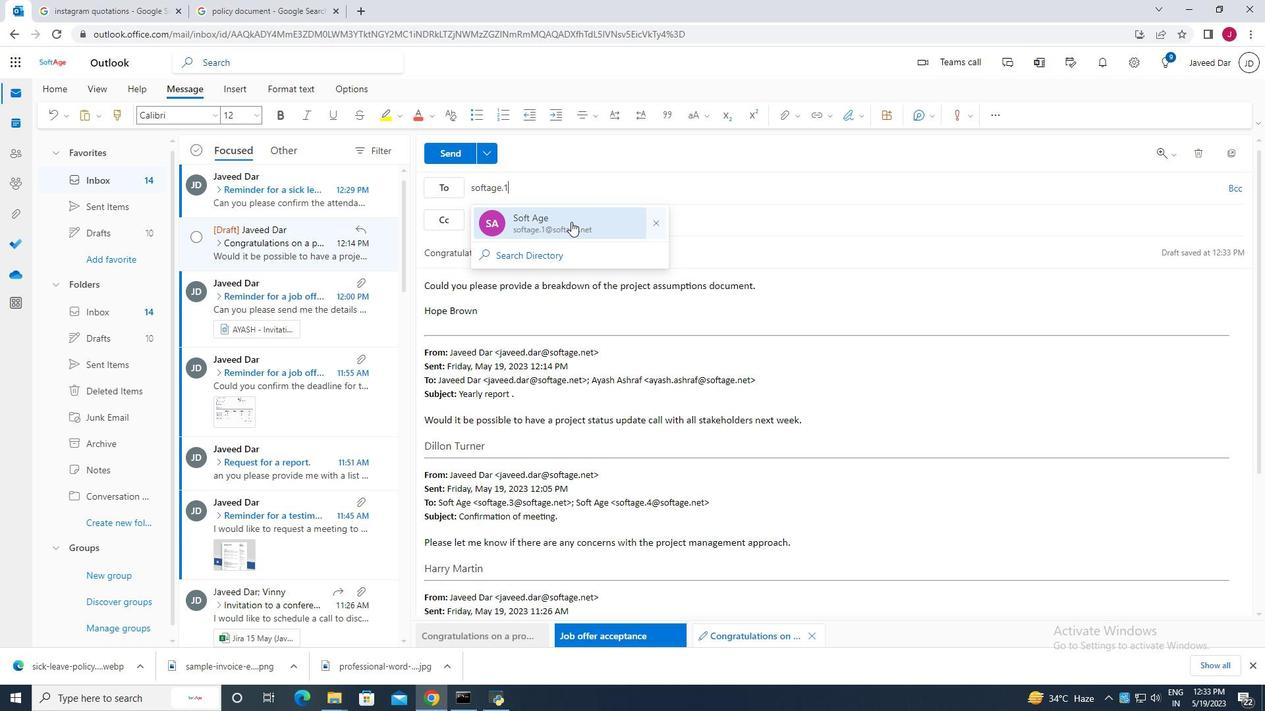 
Action: Mouse moved to (568, 190)
Screenshot: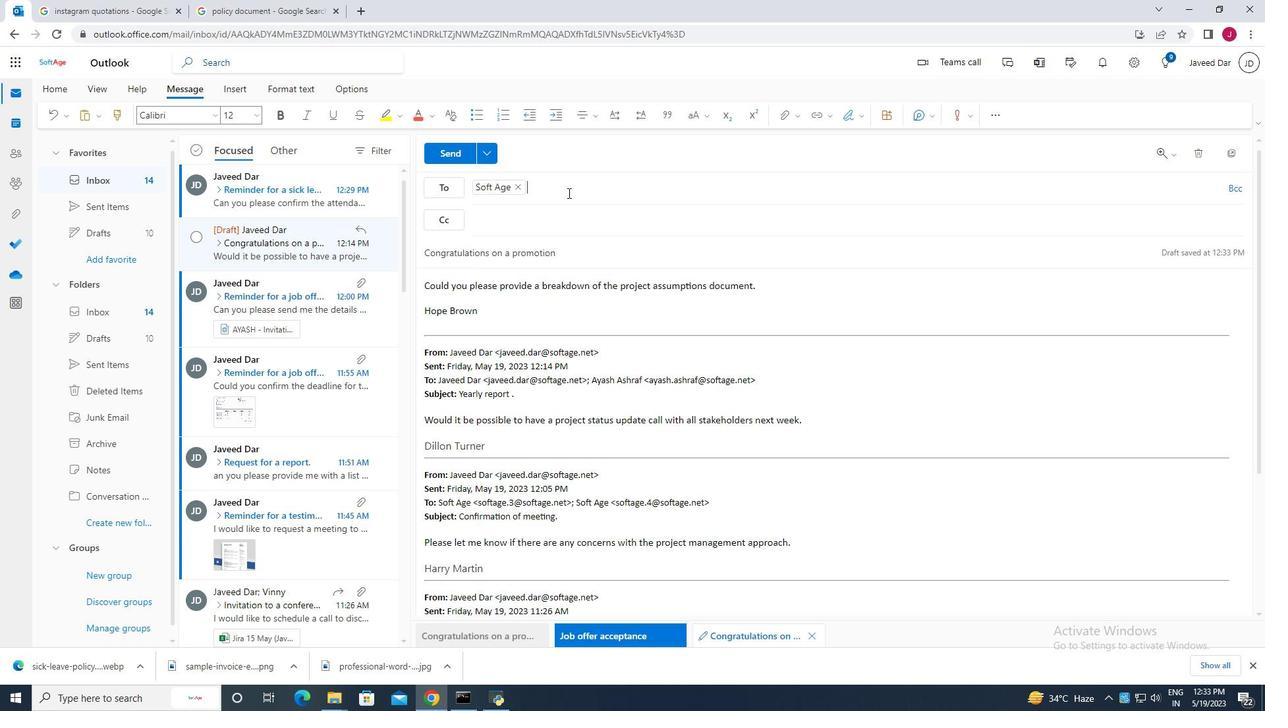 
Action: Key pressed softage.2
Screenshot: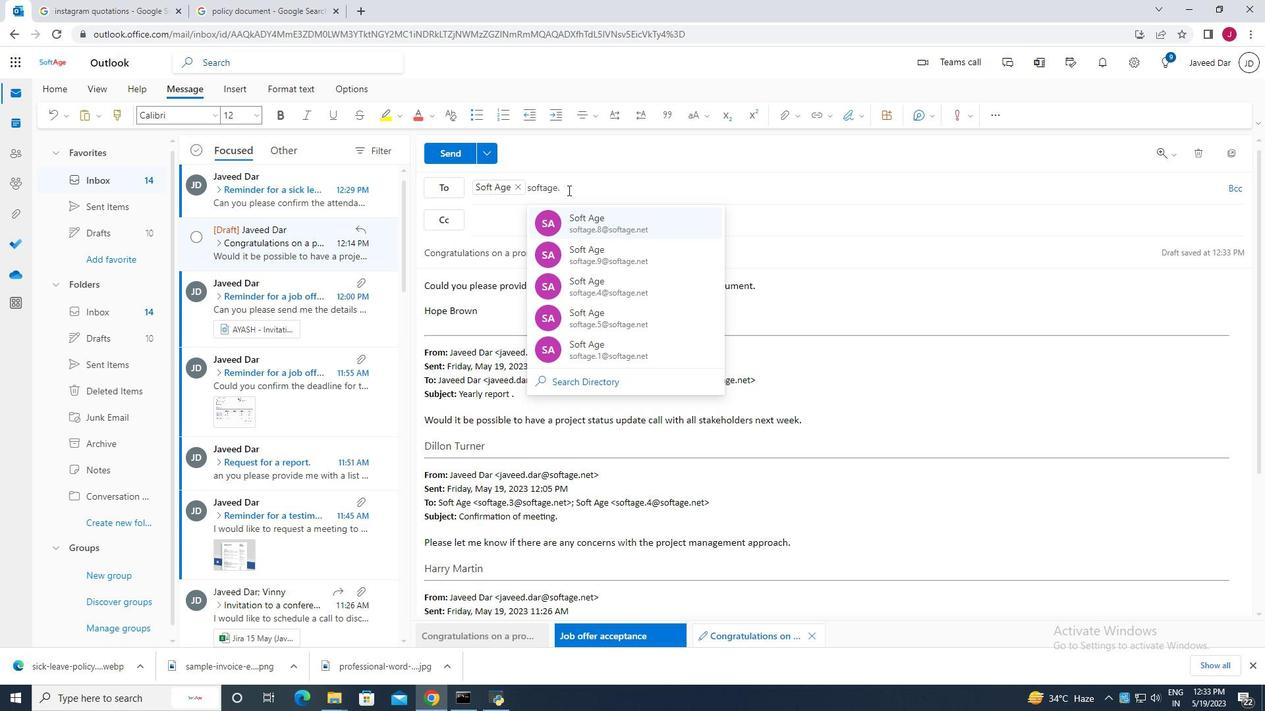 
Action: Mouse moved to (617, 224)
Screenshot: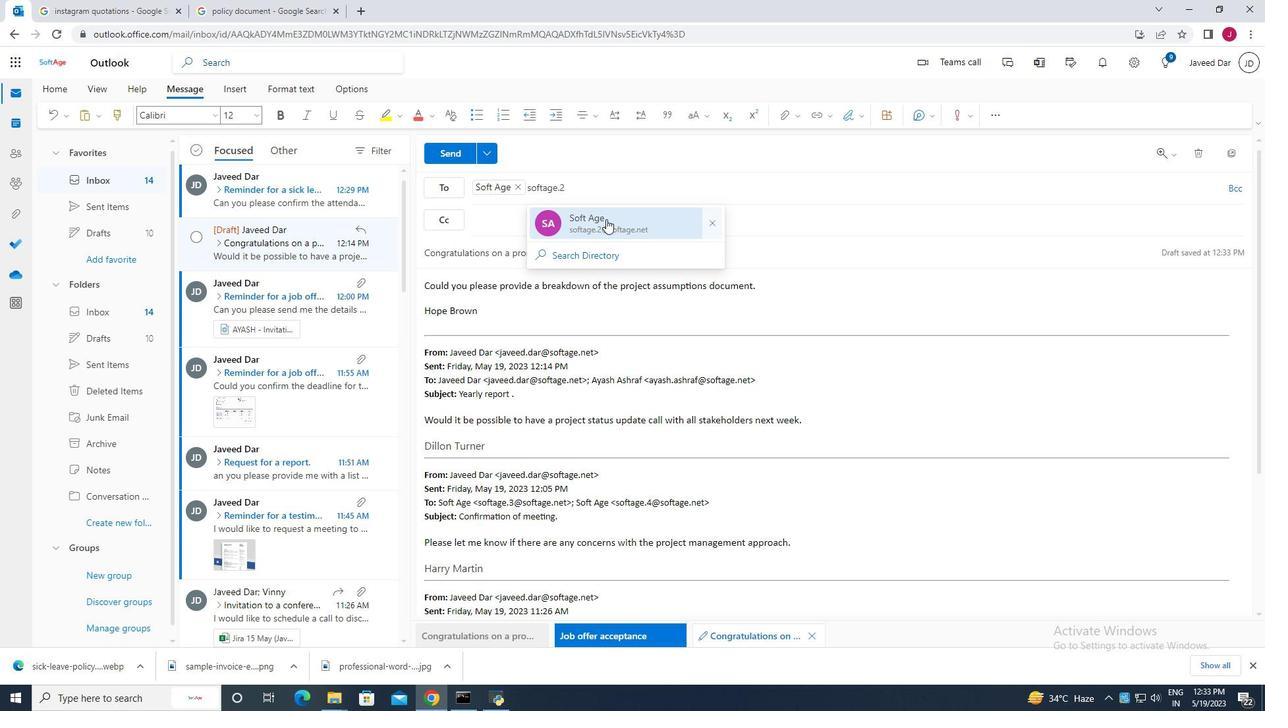 
Action: Mouse pressed left at (617, 224)
Screenshot: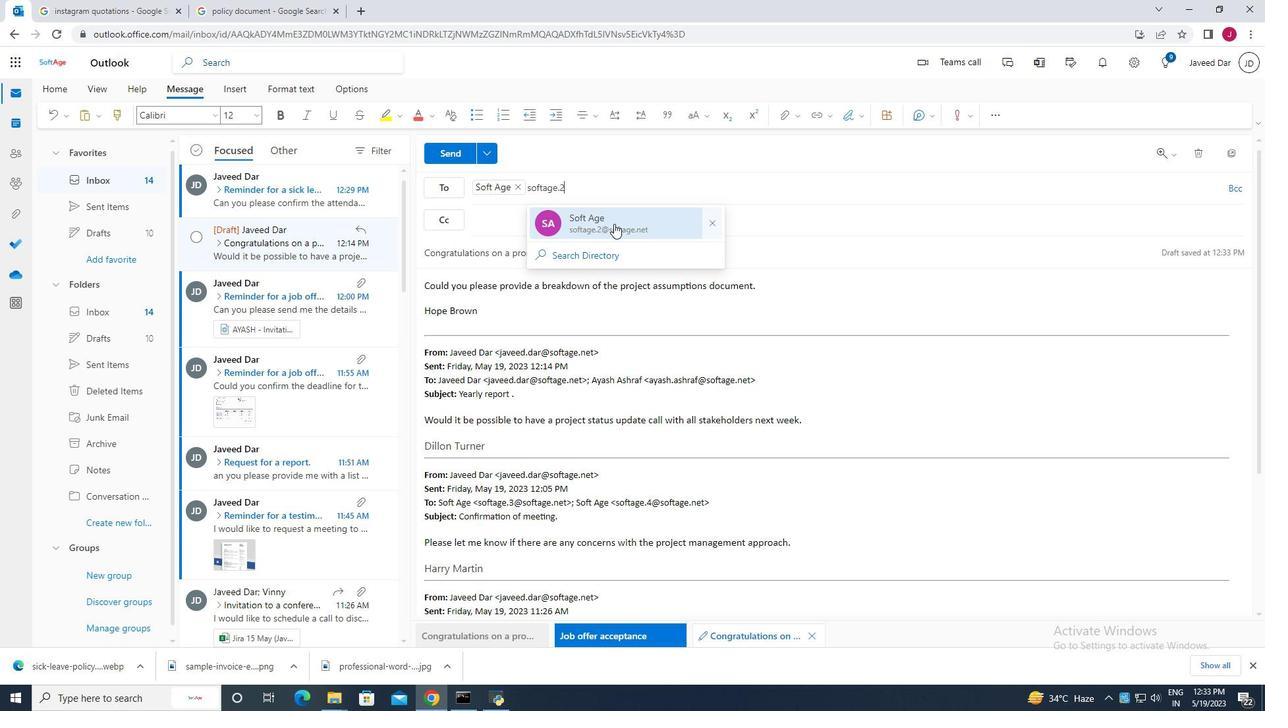 
Action: Mouse moved to (1233, 191)
Screenshot: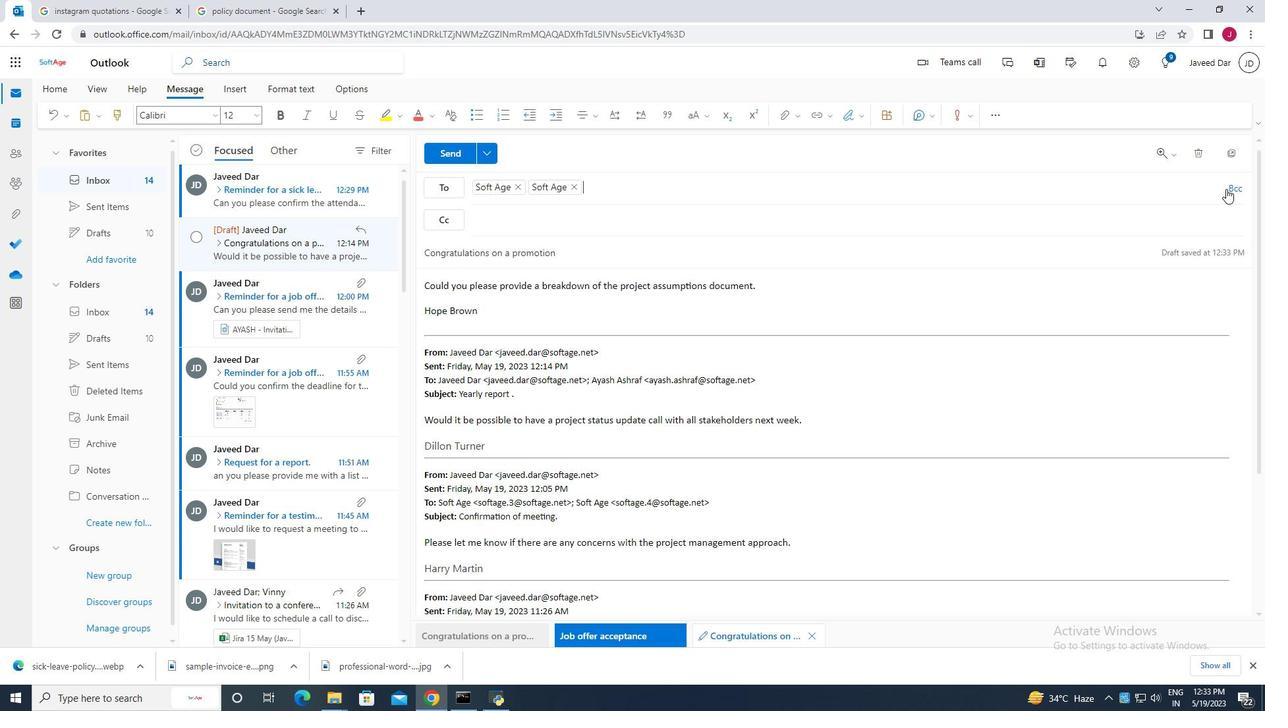 
Action: Mouse pressed left at (1233, 191)
Screenshot: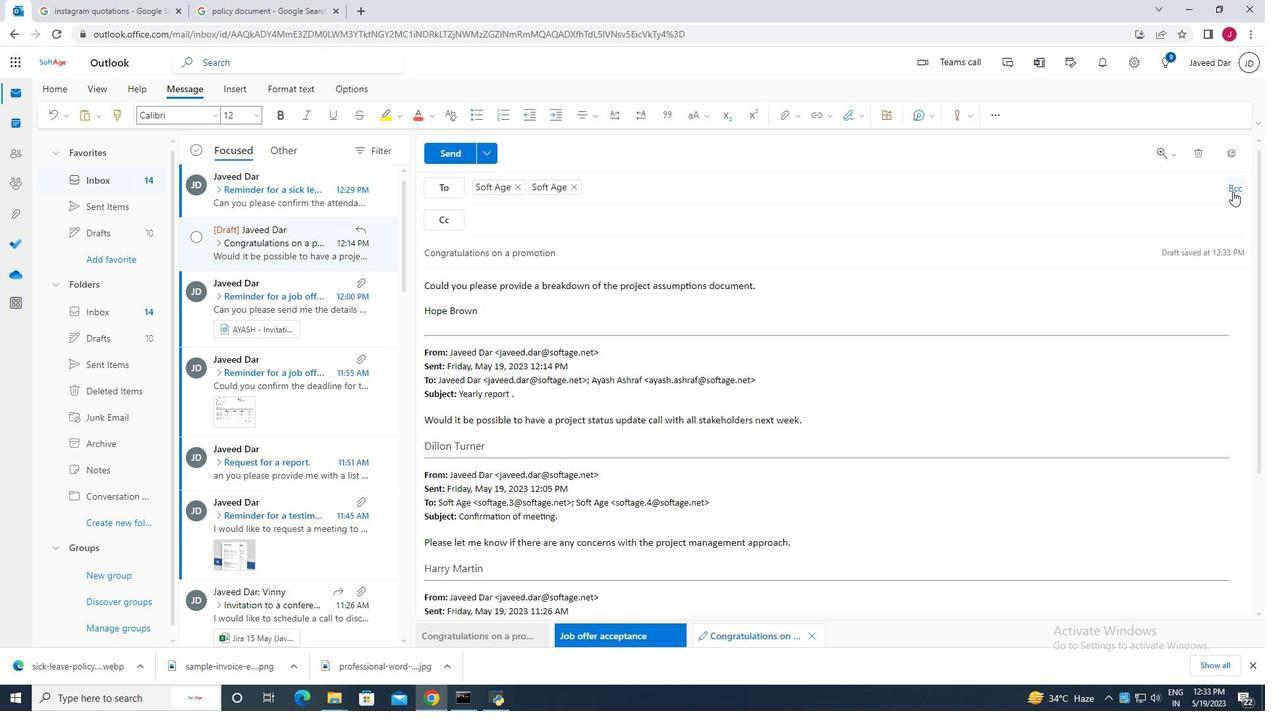 
Action: Mouse moved to (571, 257)
Screenshot: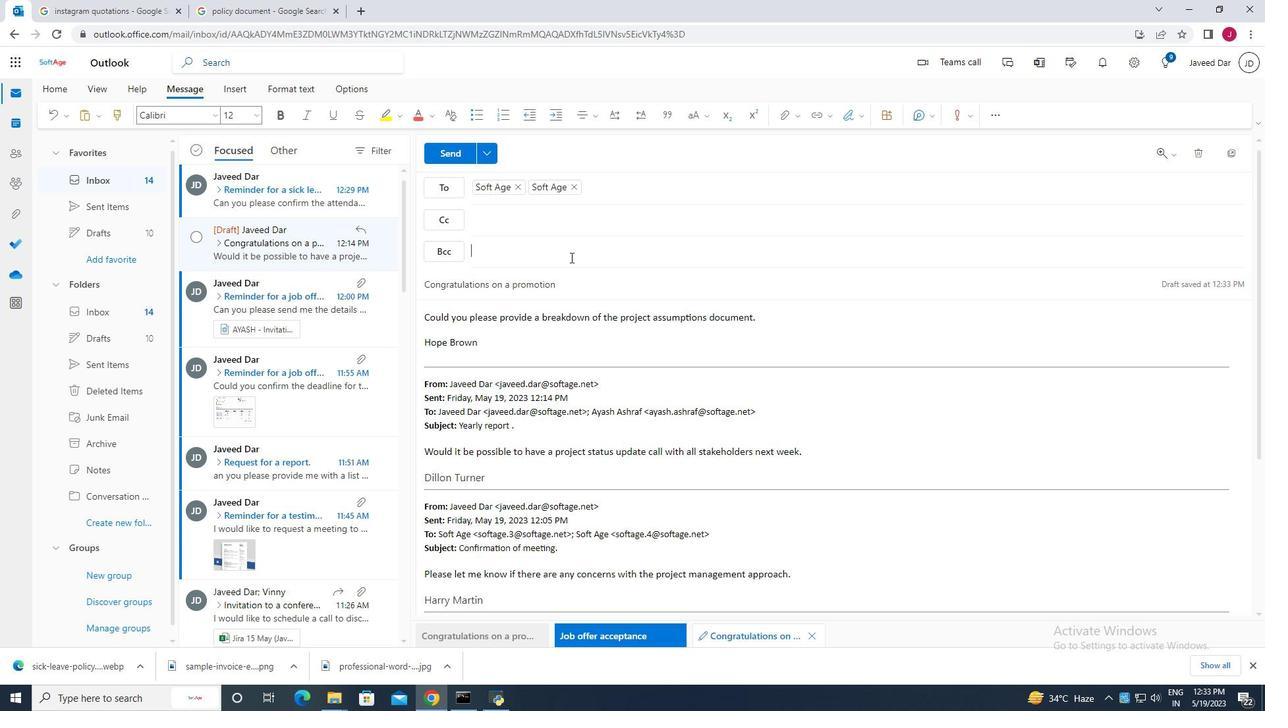
Action: Key pressed softage.3
Screenshot: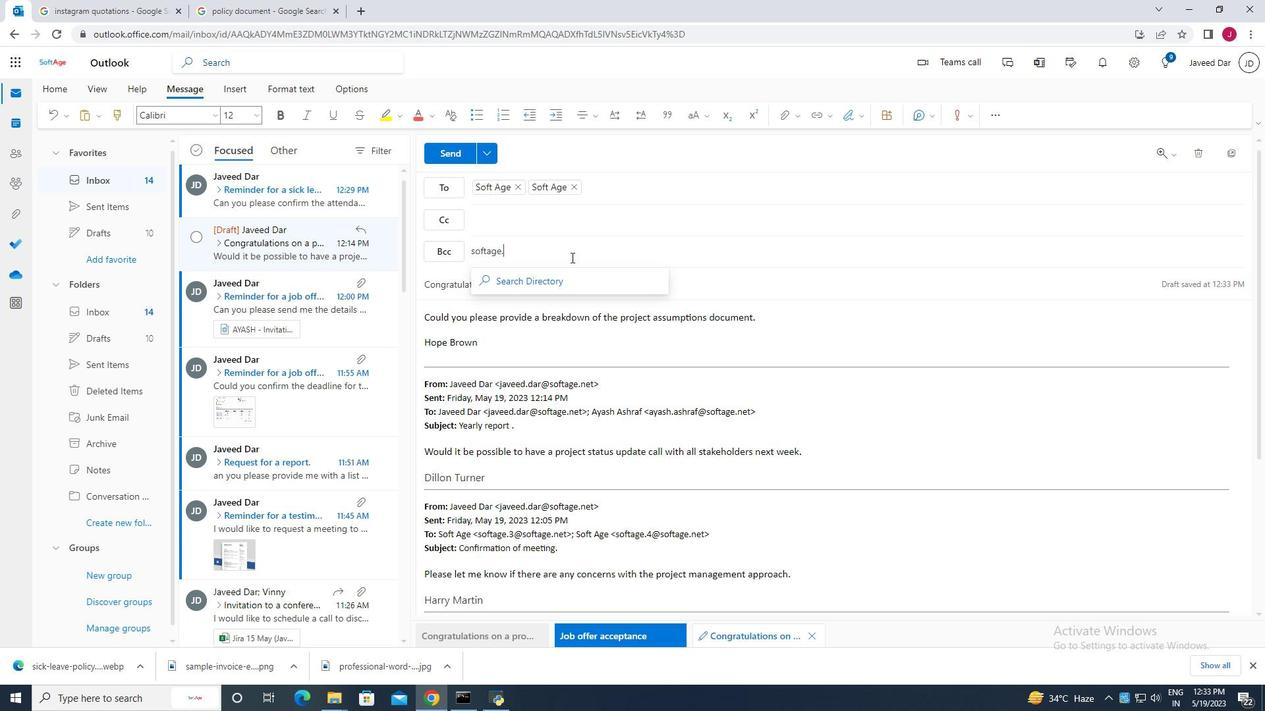 
Action: Mouse moved to (584, 290)
Screenshot: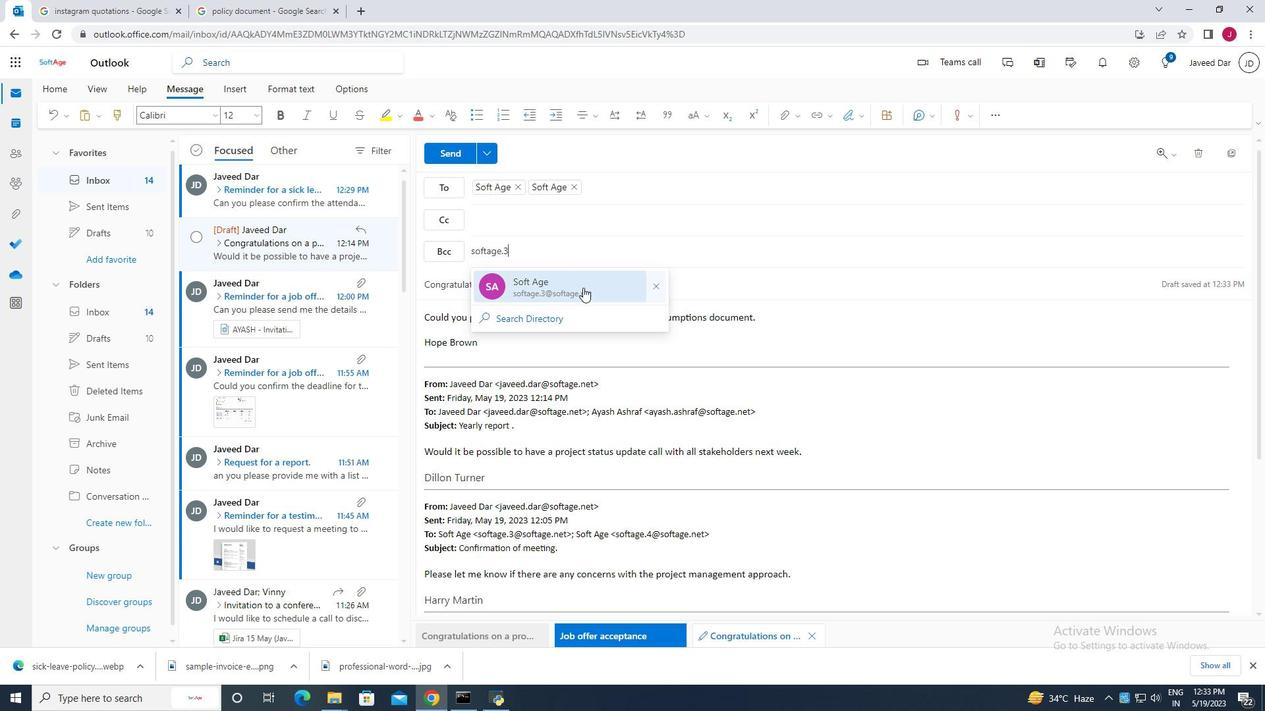
Action: Mouse pressed left at (584, 290)
Screenshot: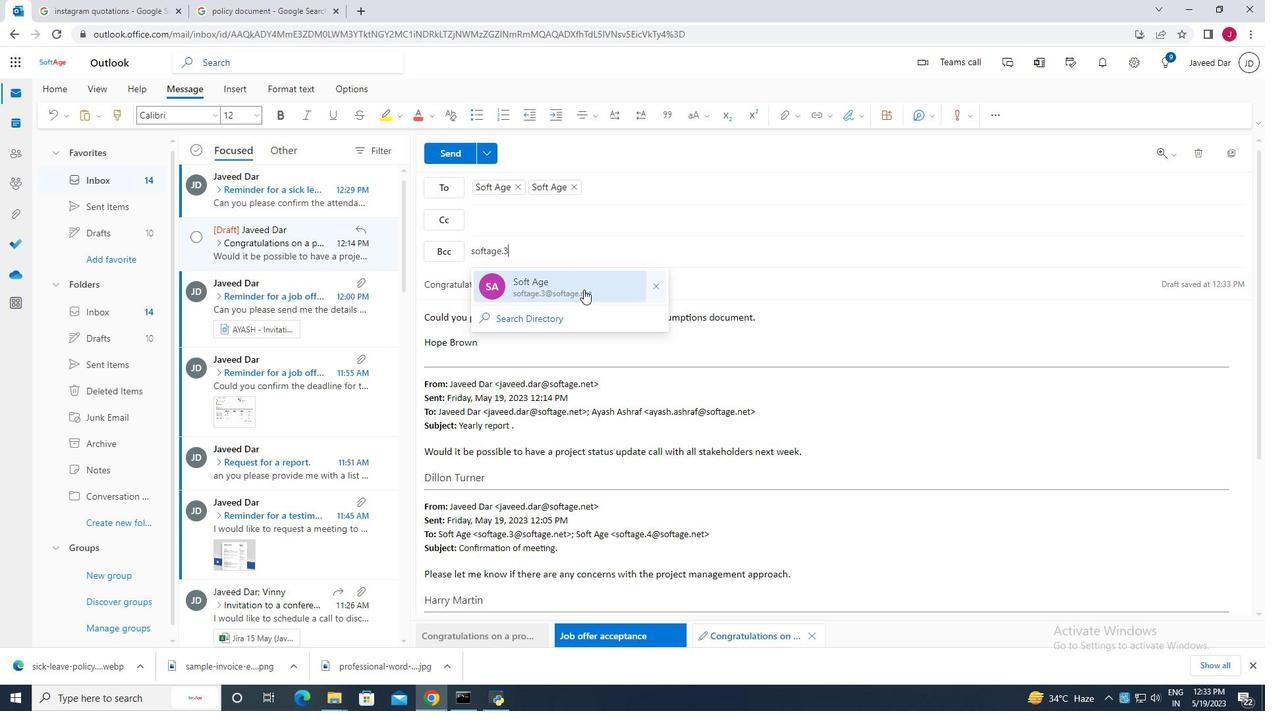 
Action: Mouse moved to (627, 301)
Screenshot: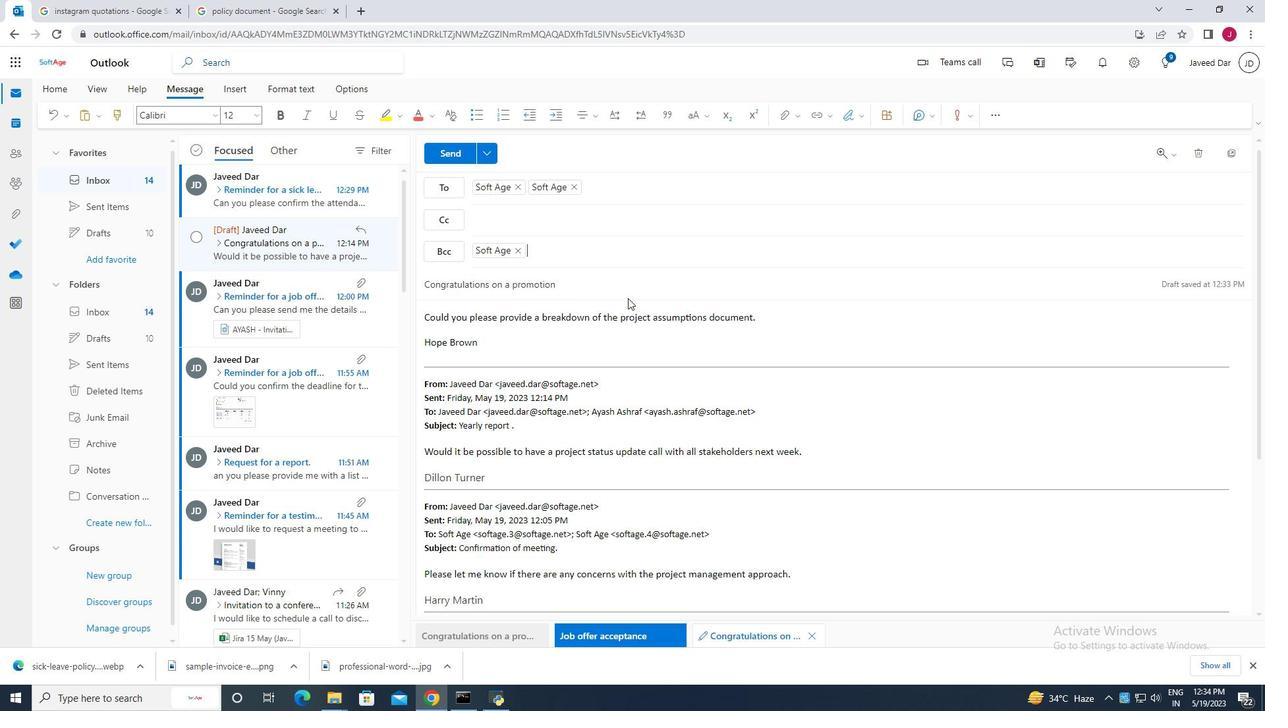 
Action: Mouse scrolled (627, 300) with delta (0, 0)
Screenshot: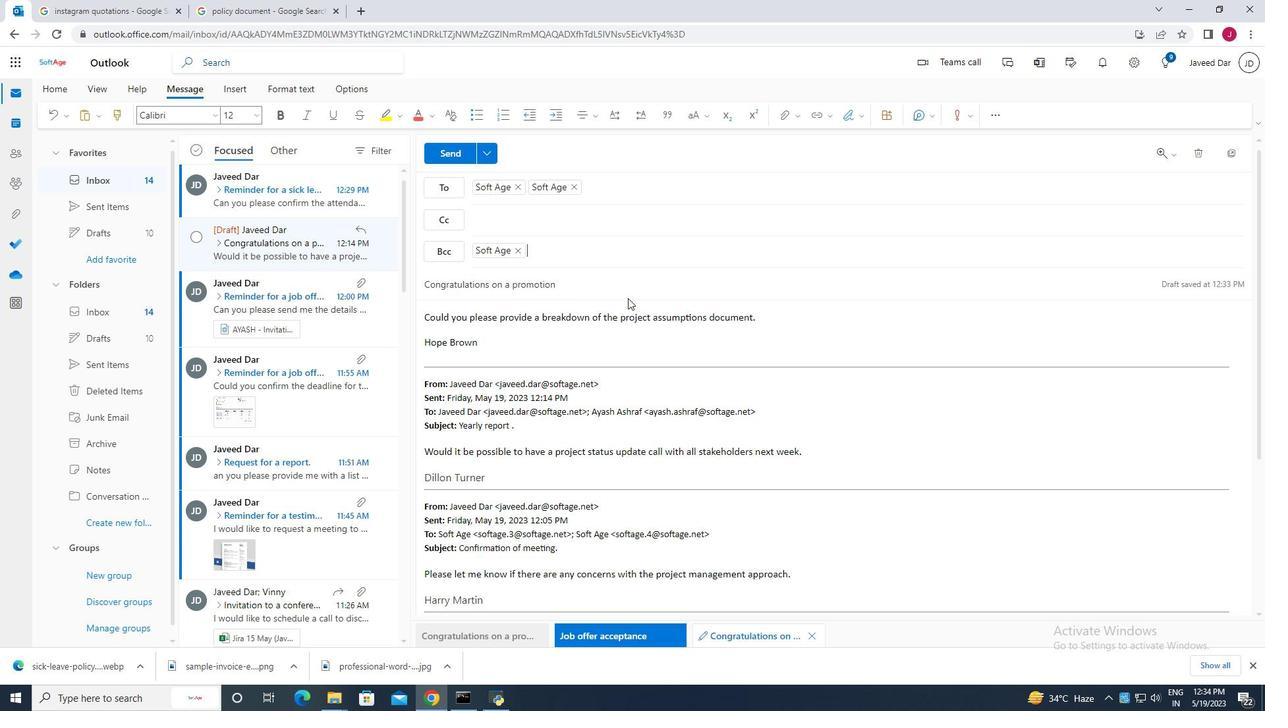 
Action: Mouse moved to (626, 304)
Screenshot: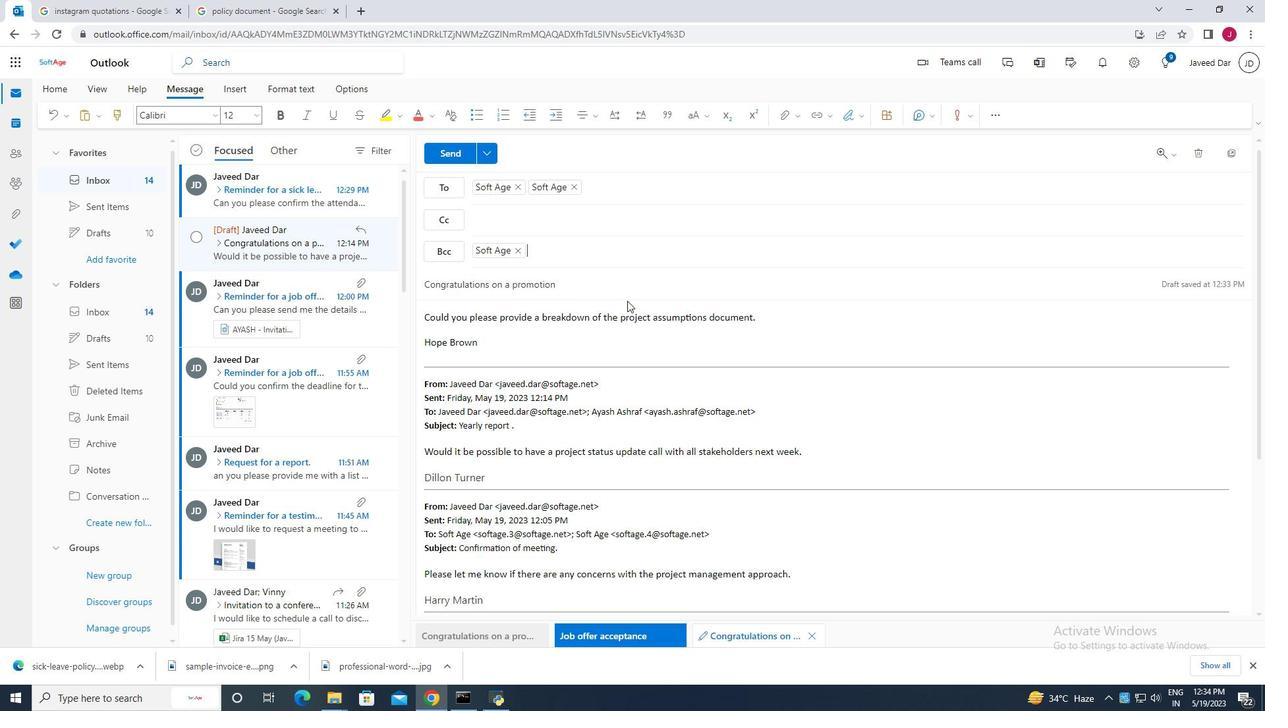 
Action: Mouse scrolled (626, 305) with delta (0, 0)
Screenshot: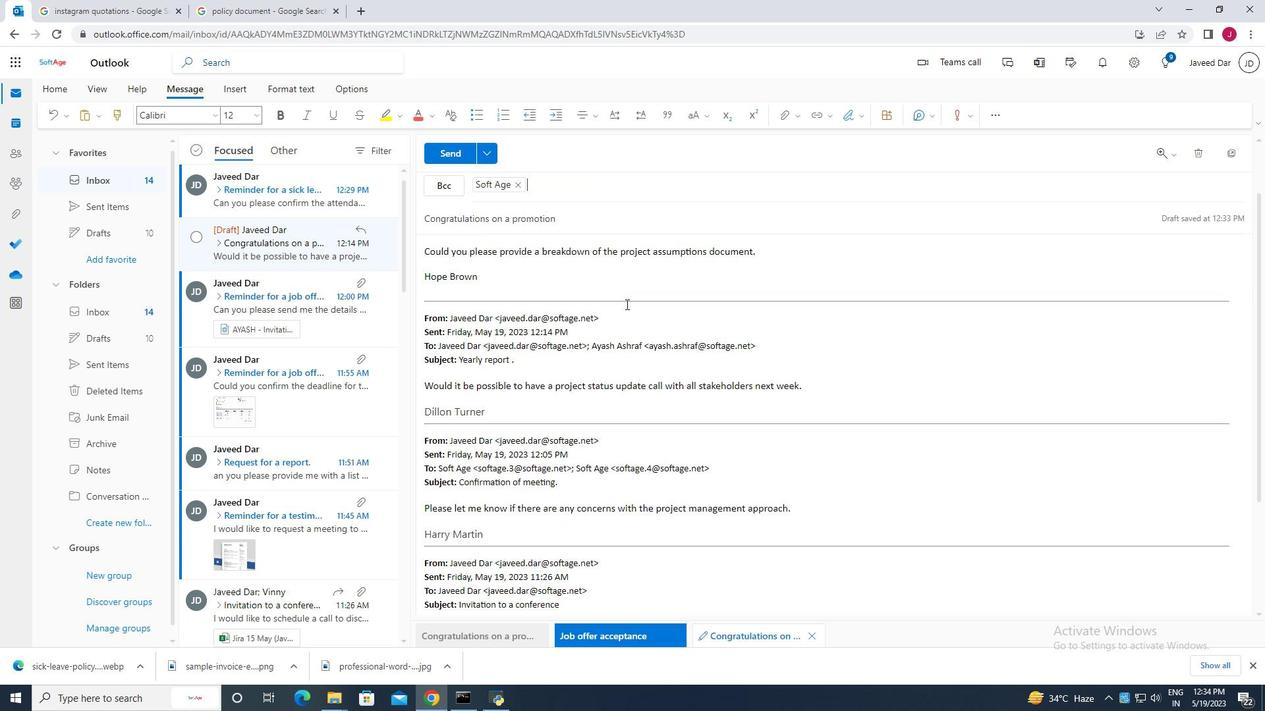 
Action: Mouse scrolled (626, 305) with delta (0, 0)
Screenshot: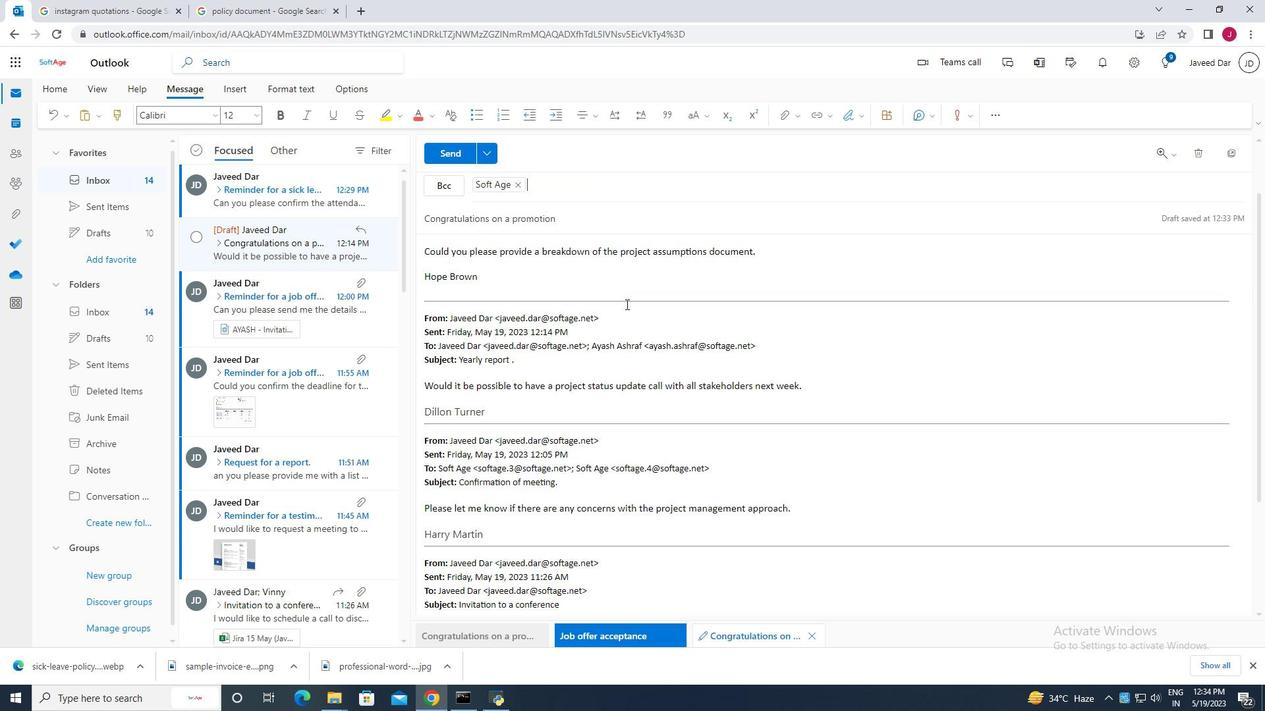 
Action: Mouse scrolled (626, 305) with delta (0, 0)
Screenshot: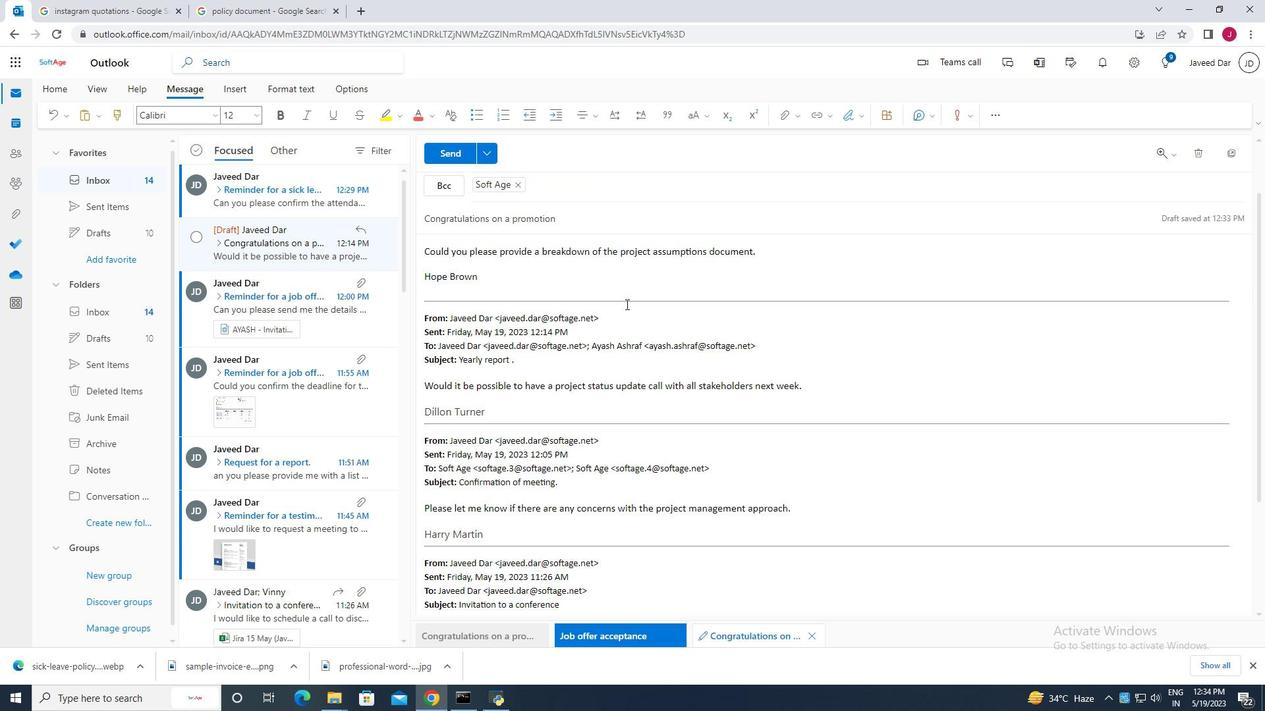 
Action: Mouse moved to (626, 303)
Screenshot: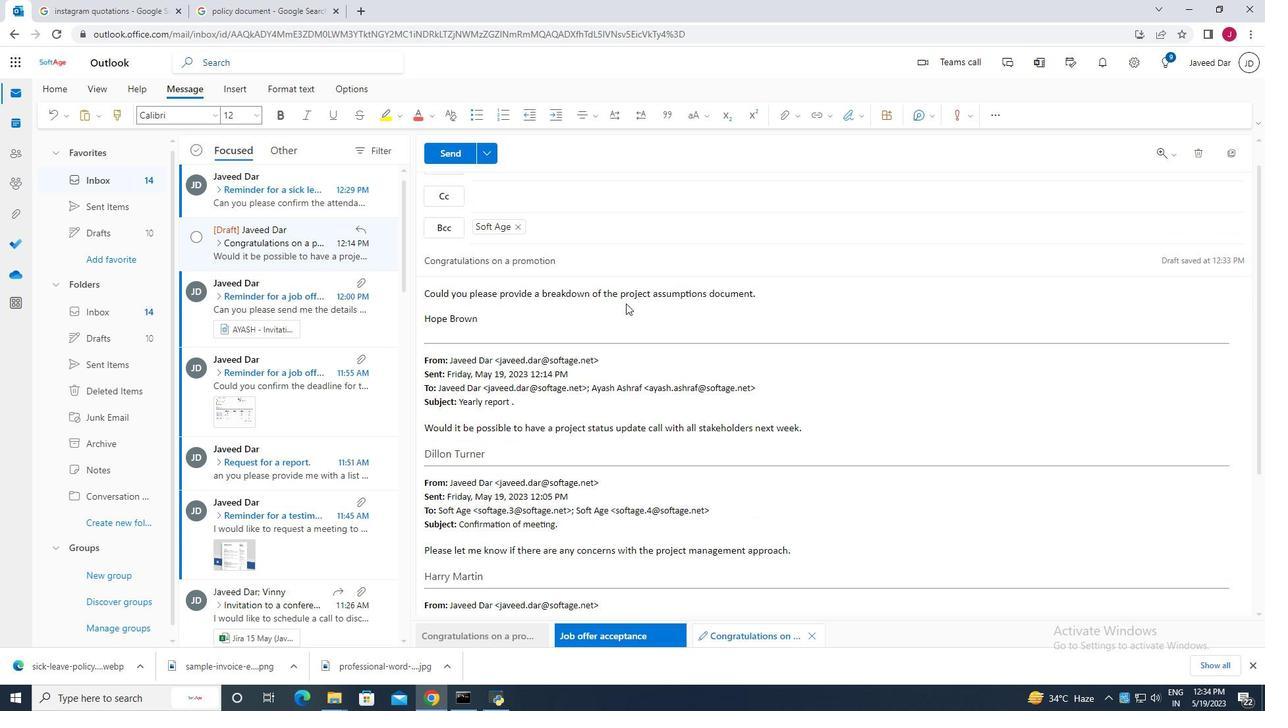 
Action: Mouse scrolled (626, 304) with delta (0, 0)
Screenshot: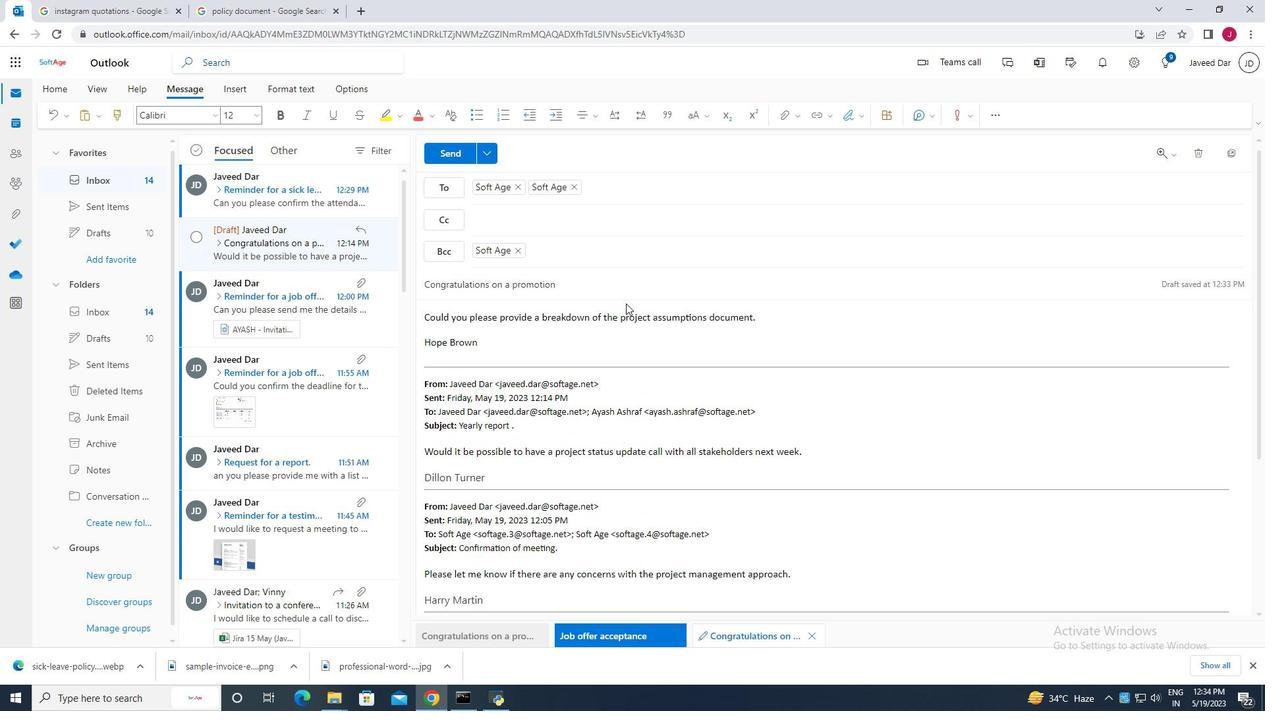 
Action: Mouse scrolled (626, 304) with delta (0, 0)
Screenshot: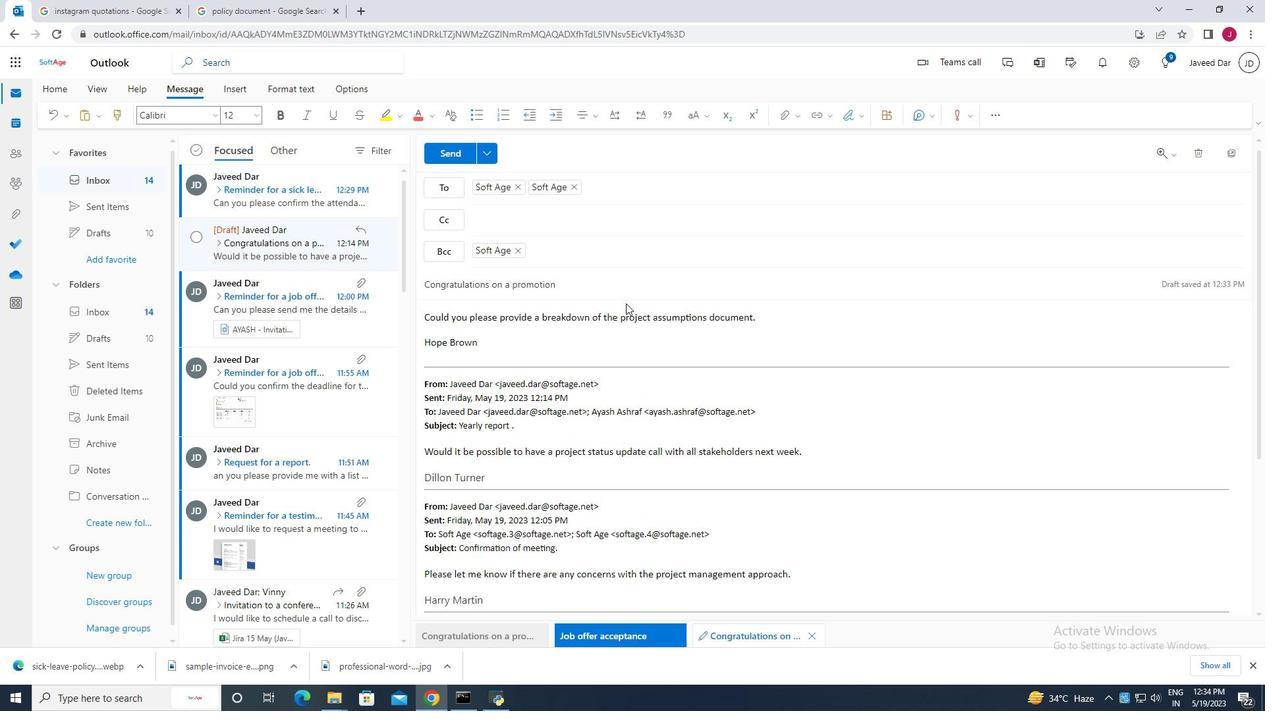 
Action: Mouse moved to (580, 255)
Screenshot: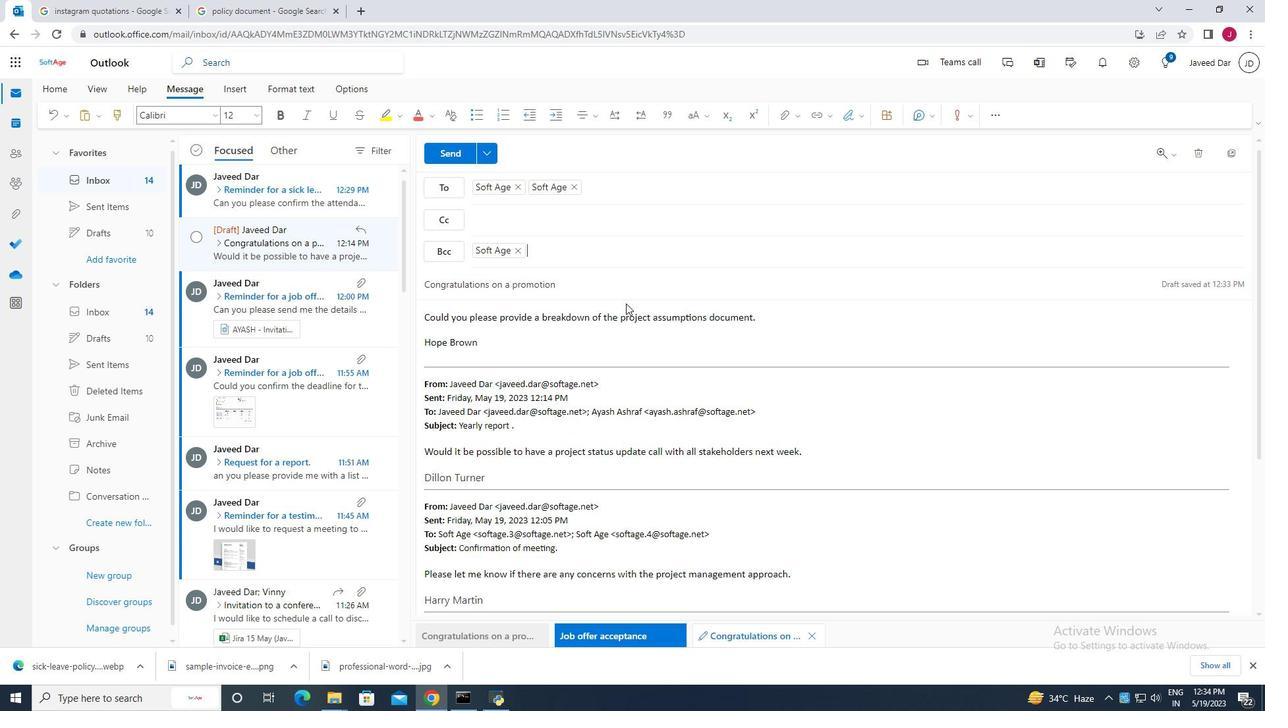 
Action: Mouse scrolled (580, 256) with delta (0, 0)
Screenshot: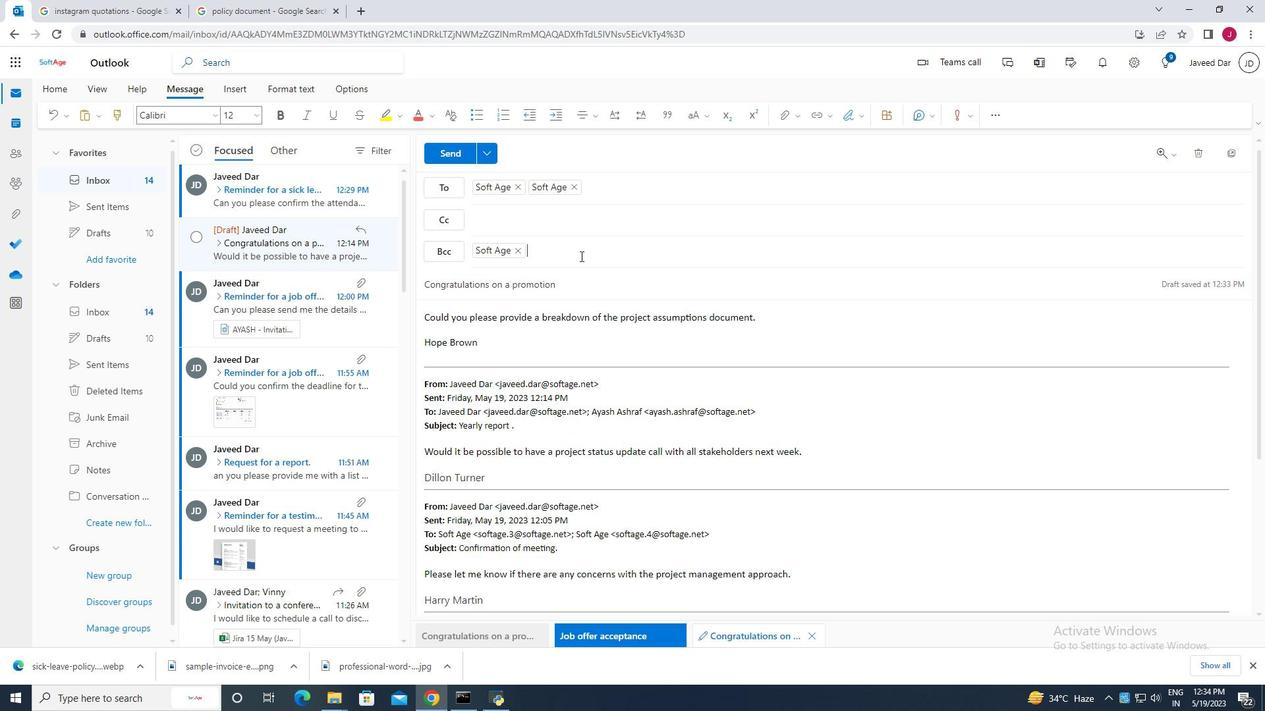 
Action: Mouse scrolled (580, 256) with delta (0, 0)
Screenshot: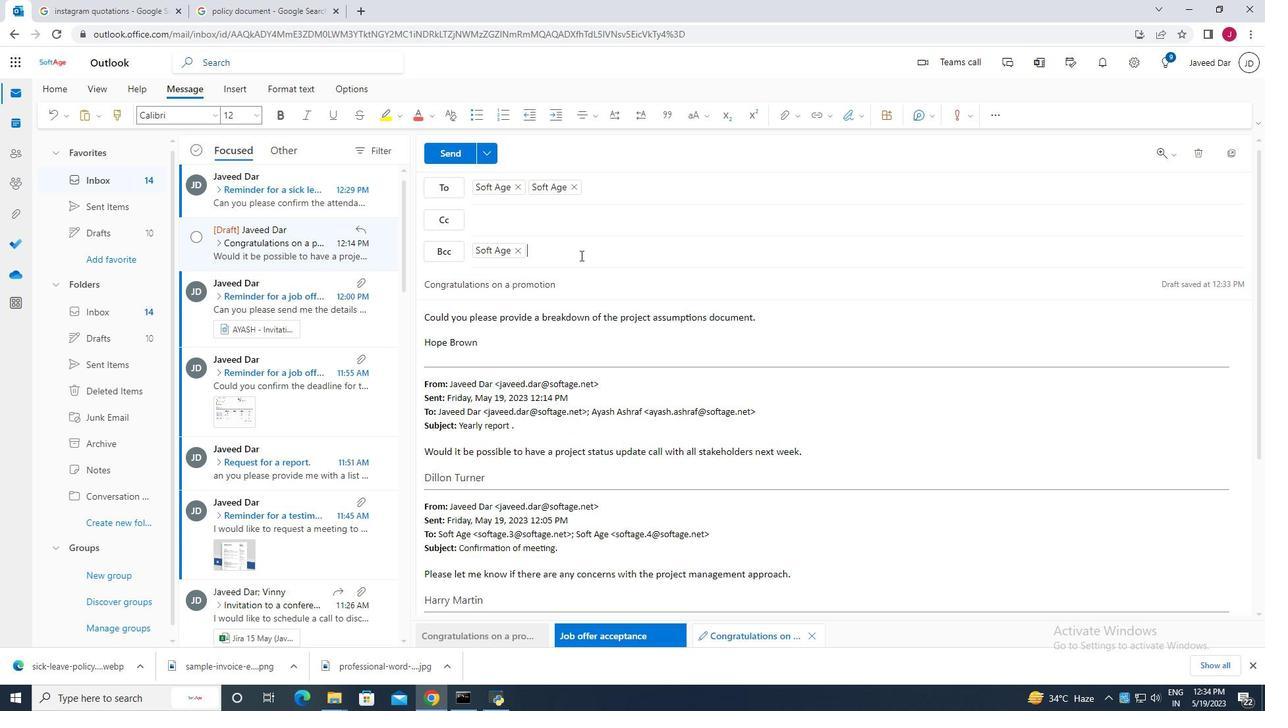 
Action: Mouse scrolled (580, 256) with delta (0, 0)
Screenshot: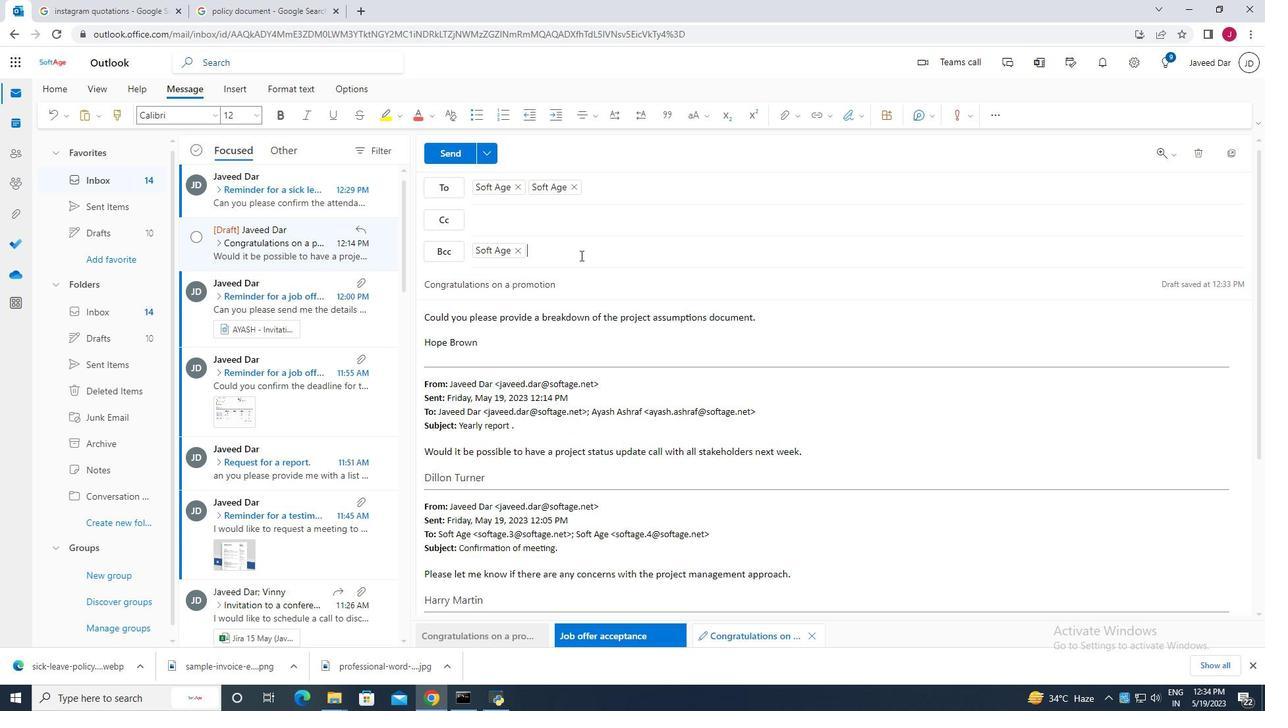 
Action: Mouse moved to (445, 155)
Screenshot: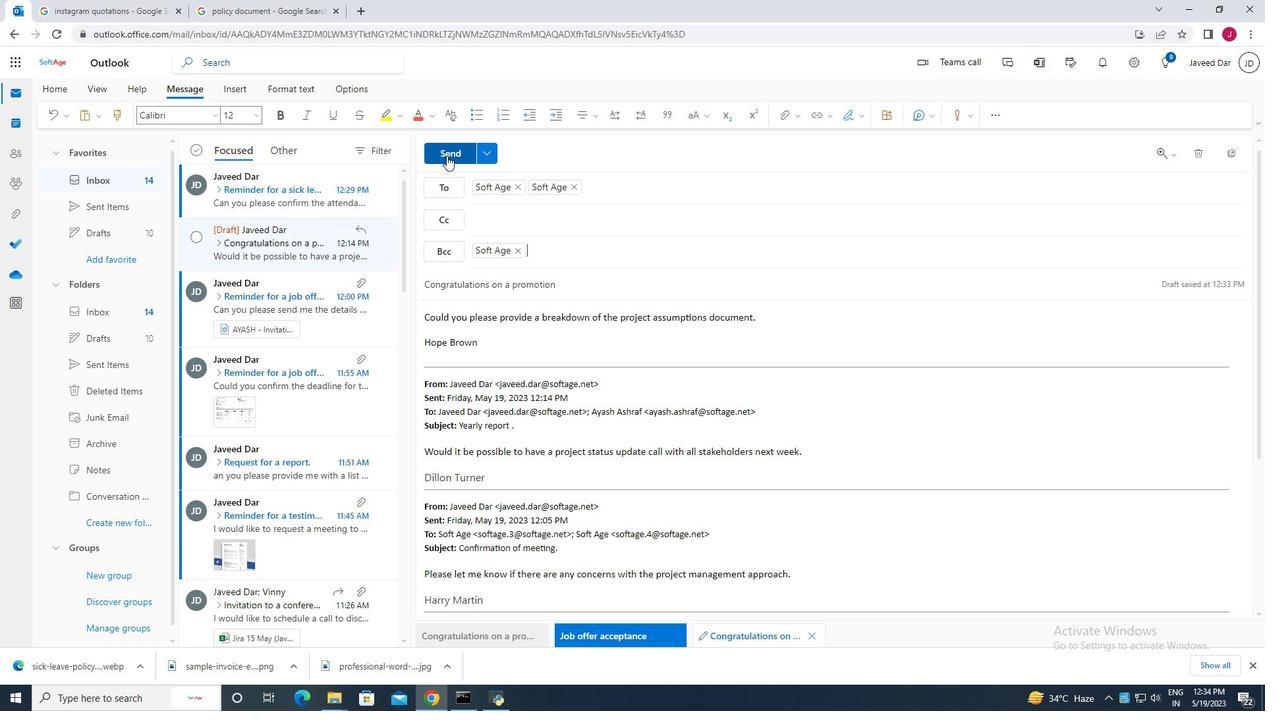 
Action: Mouse pressed left at (445, 155)
Screenshot: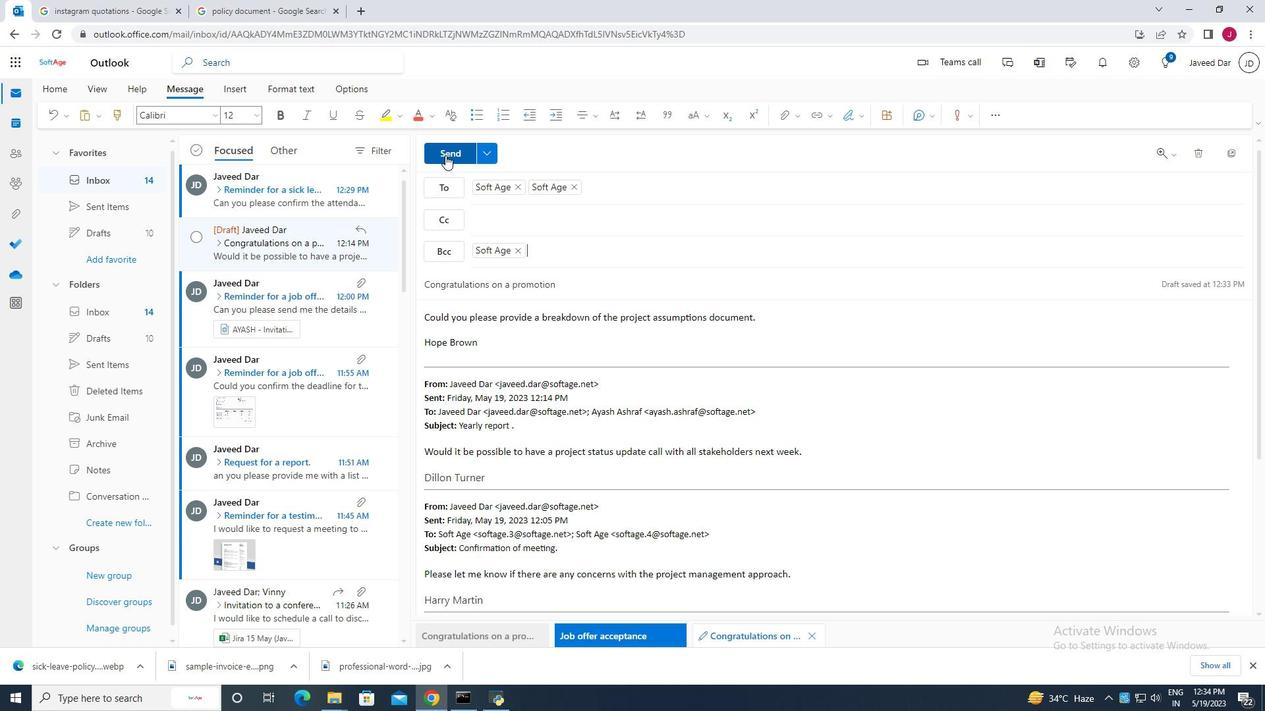 
